 Task: Find people on LinkedIn with the following criteria: Location 'Xifeng', School 'Indira Gandhi National Open University', Industry 'Magnetic and Optical Media Manufacturing', Service 'Executive Coaching', Title 'Receptionist', Current Company 'Asteria'.
Action: Mouse moved to (572, 73)
Screenshot: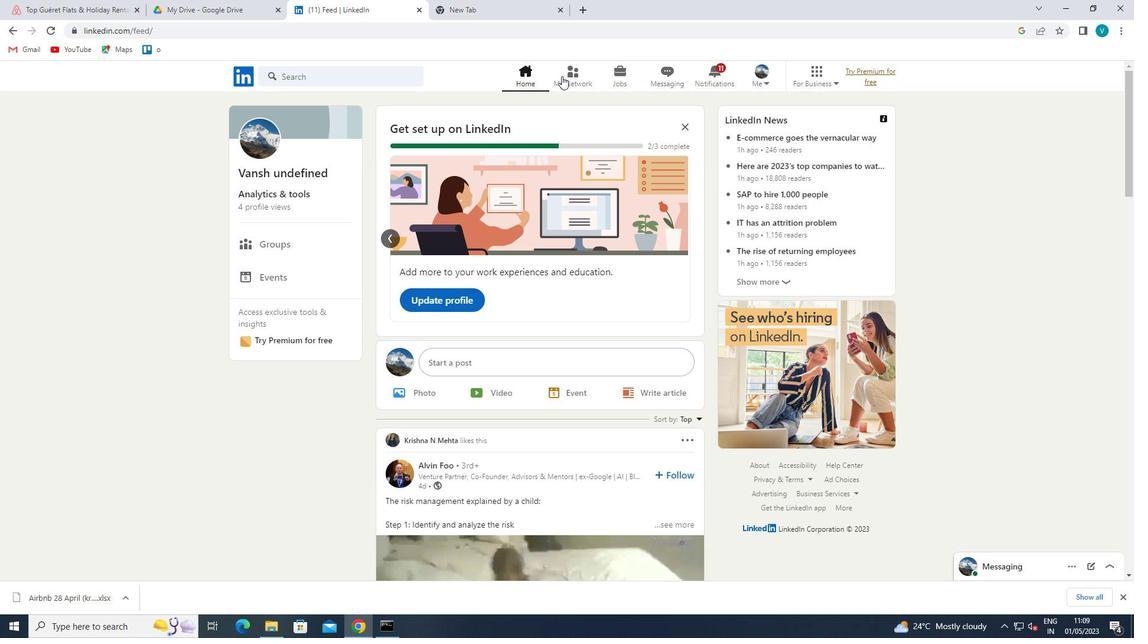 
Action: Mouse pressed left at (572, 73)
Screenshot: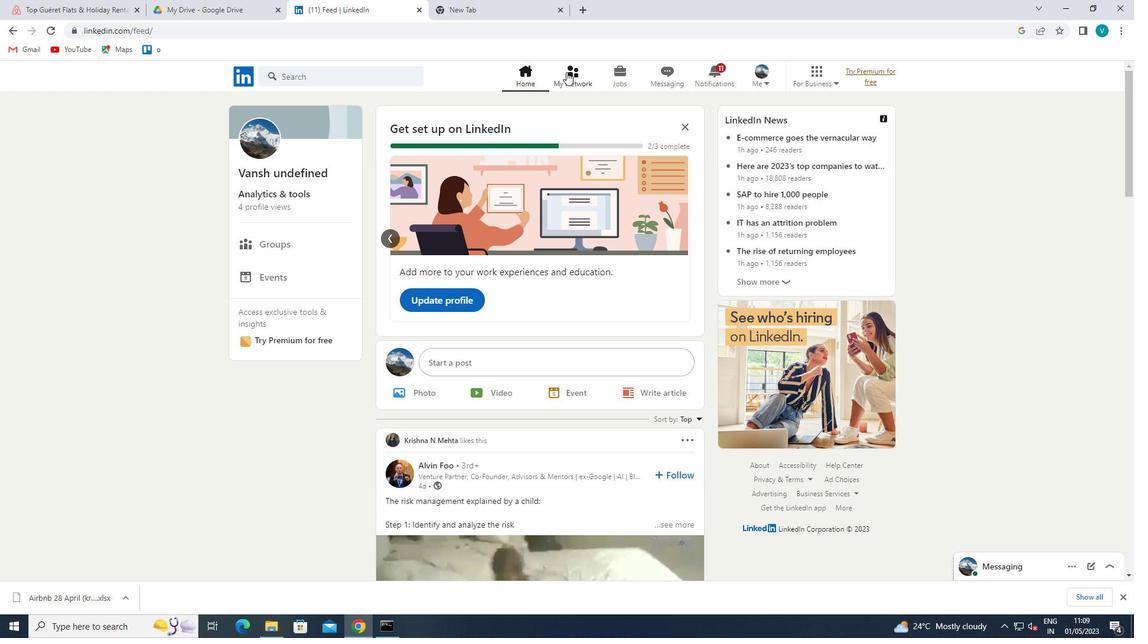 
Action: Mouse moved to (330, 136)
Screenshot: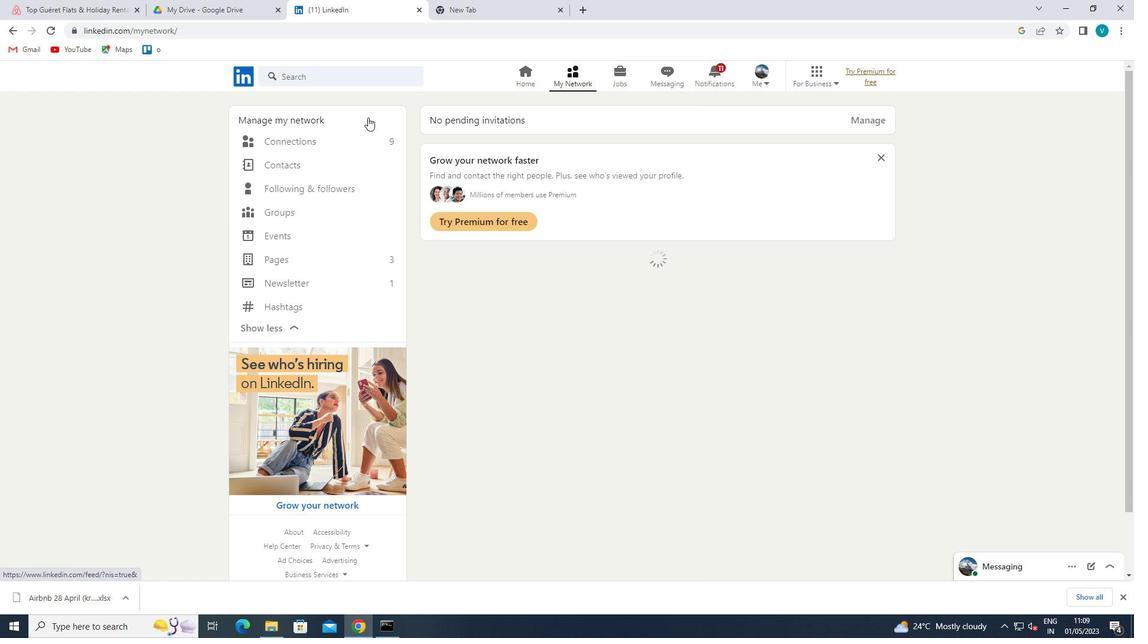 
Action: Mouse pressed left at (330, 136)
Screenshot: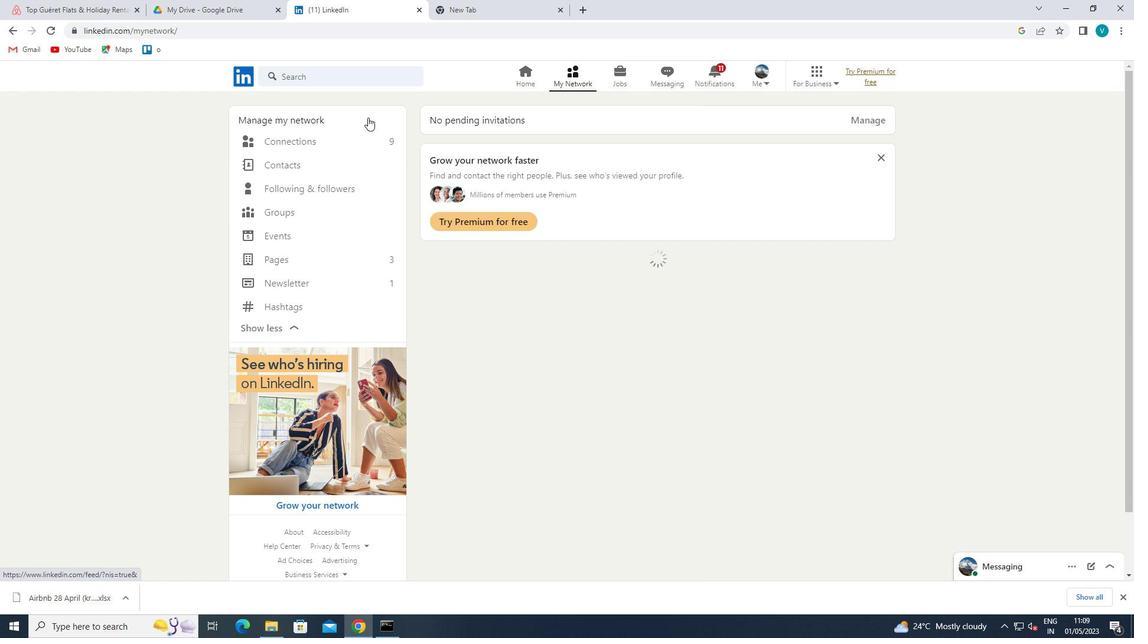 
Action: Mouse moved to (663, 134)
Screenshot: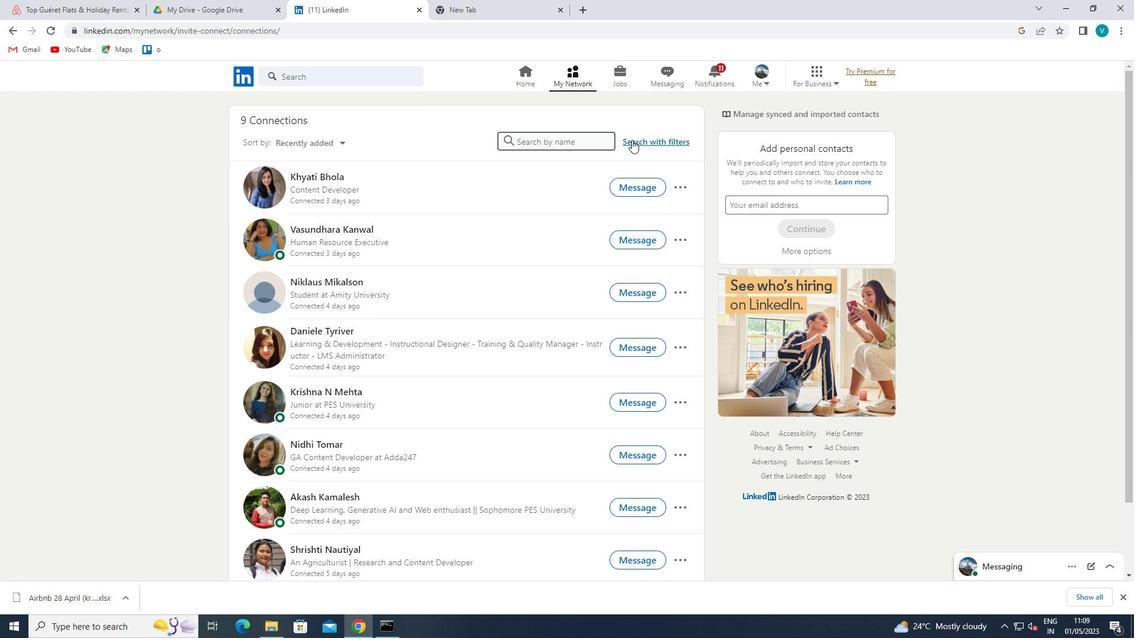 
Action: Mouse pressed left at (663, 134)
Screenshot: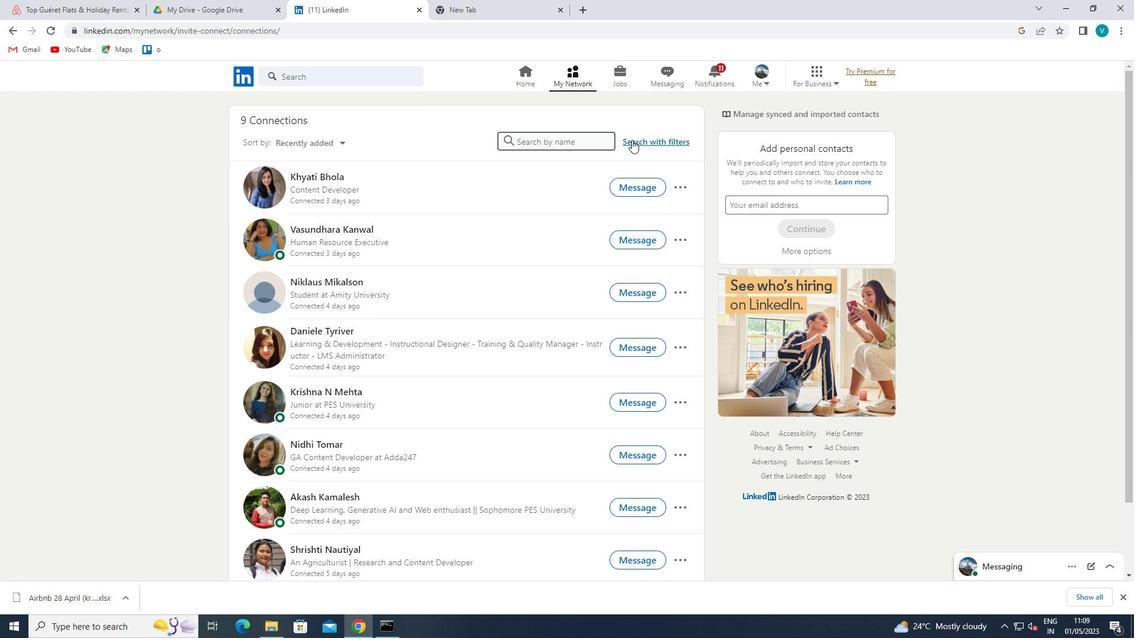 
Action: Mouse moved to (663, 141)
Screenshot: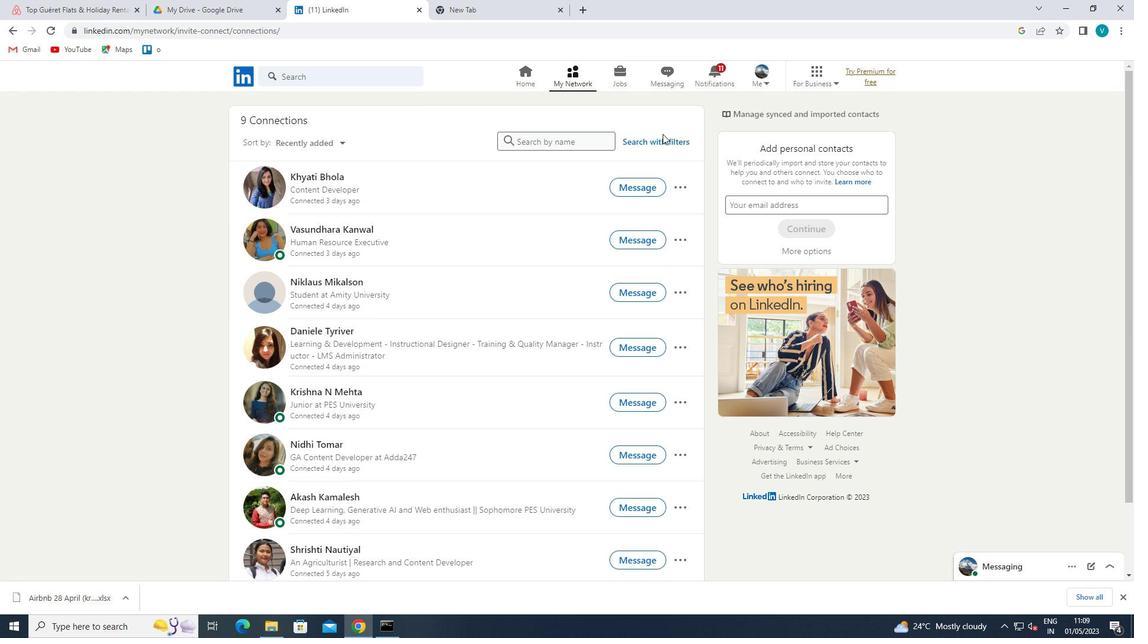 
Action: Mouse pressed left at (663, 141)
Screenshot: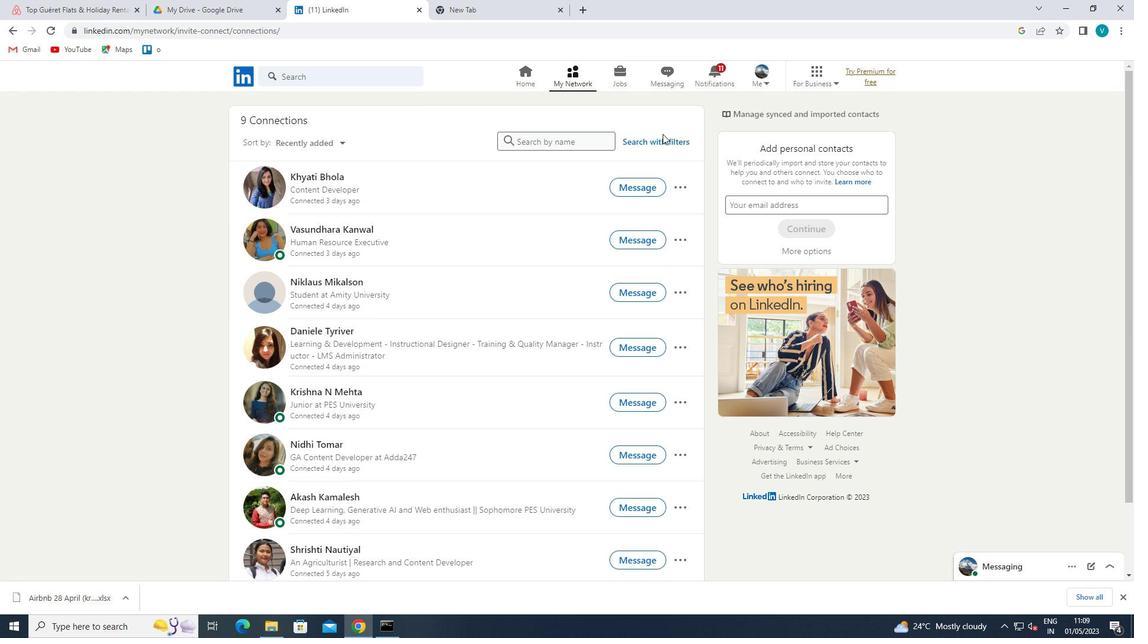 
Action: Mouse moved to (554, 101)
Screenshot: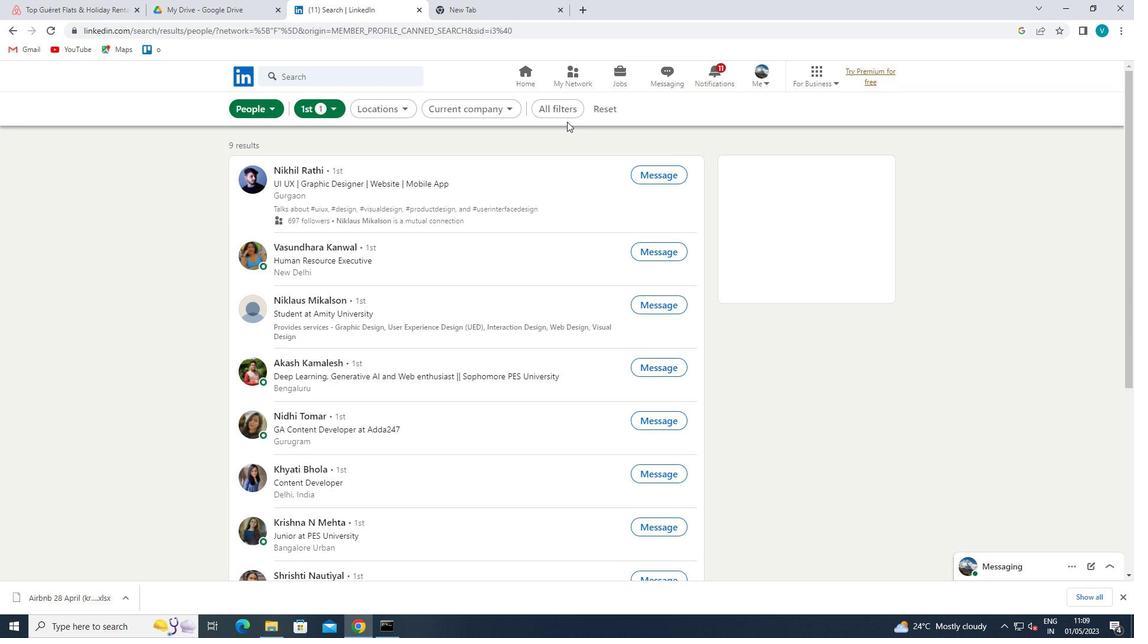 
Action: Mouse pressed left at (554, 101)
Screenshot: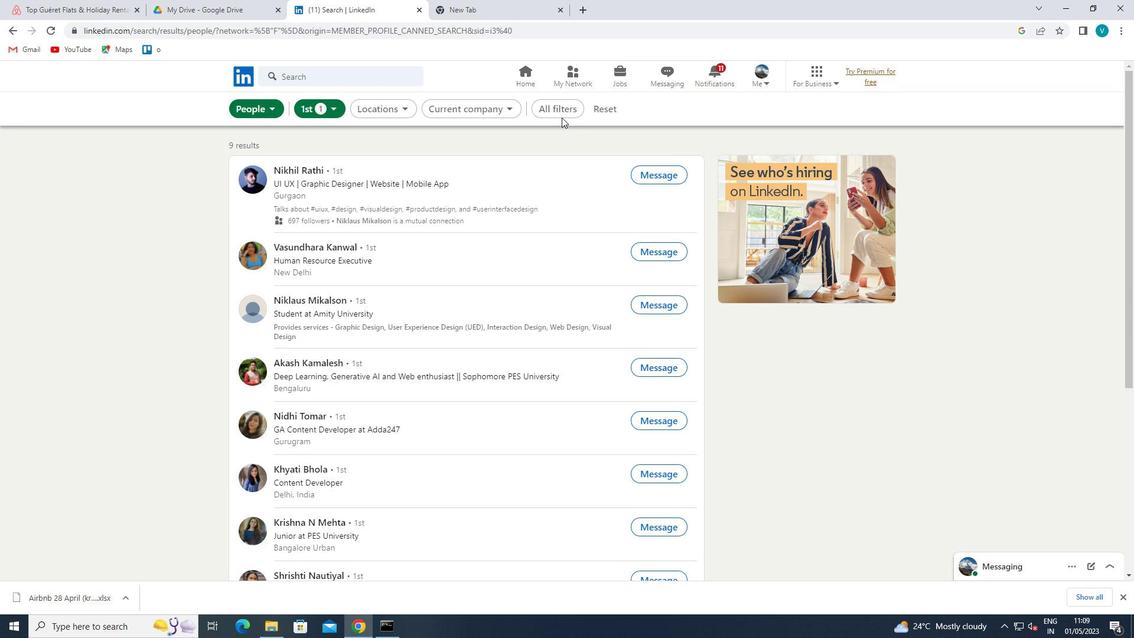 
Action: Mouse moved to (901, 281)
Screenshot: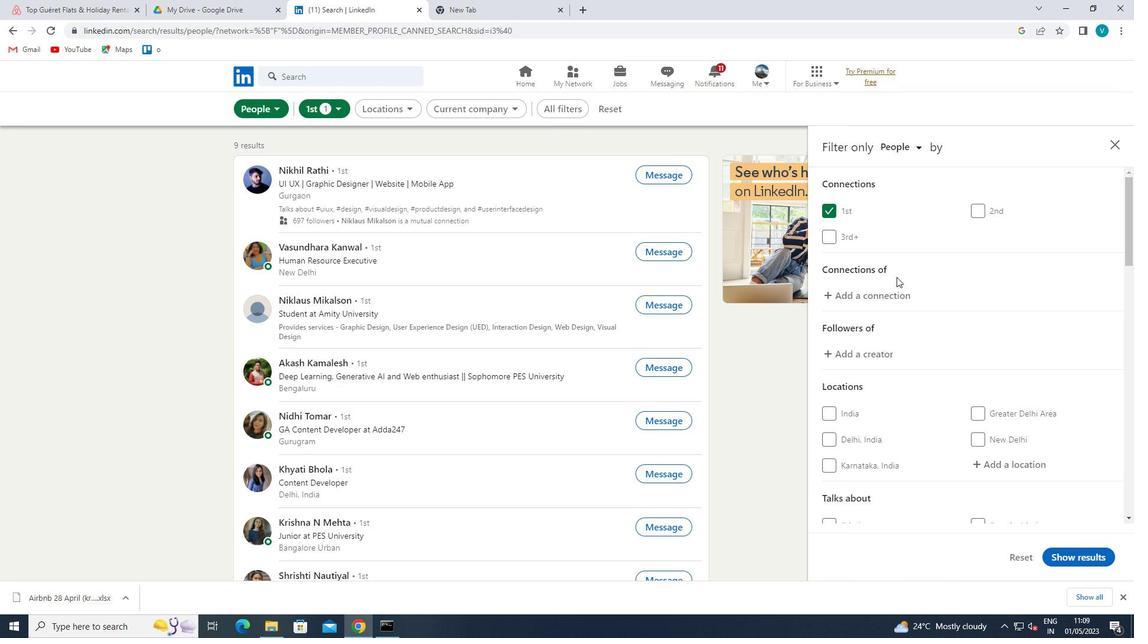 
Action: Mouse scrolled (901, 280) with delta (0, 0)
Screenshot: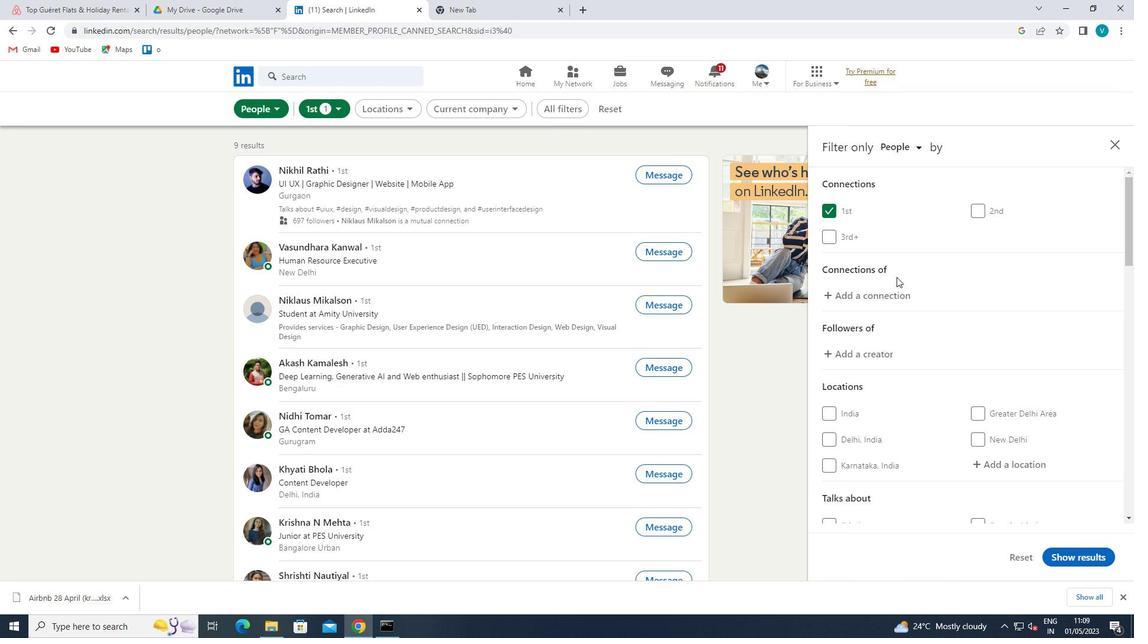 
Action: Mouse moved to (1003, 408)
Screenshot: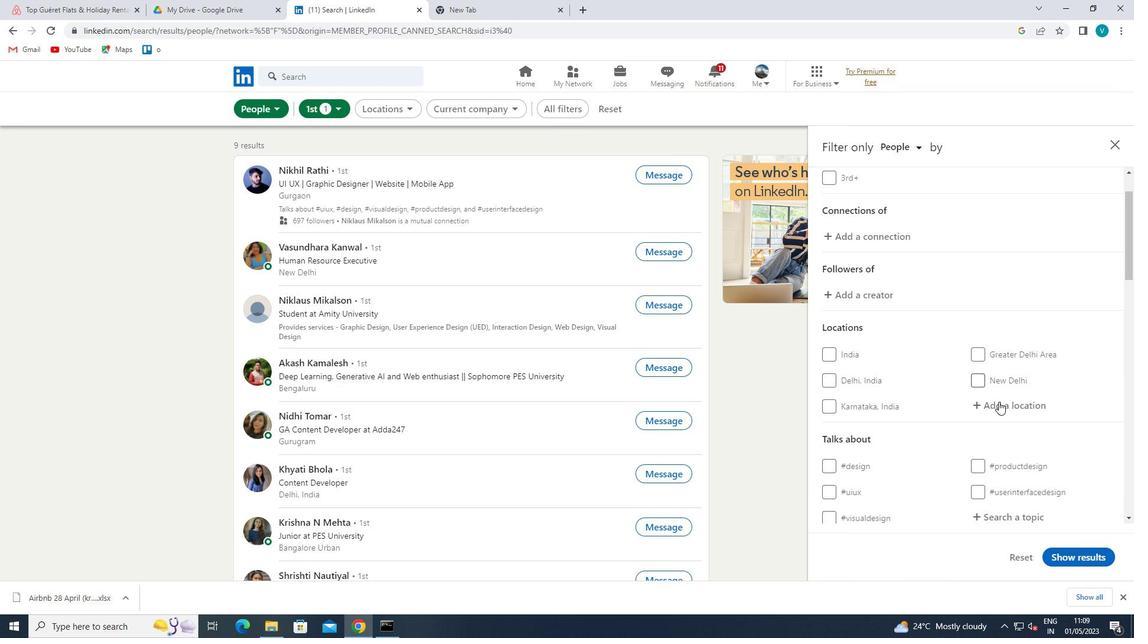 
Action: Mouse pressed left at (1003, 408)
Screenshot: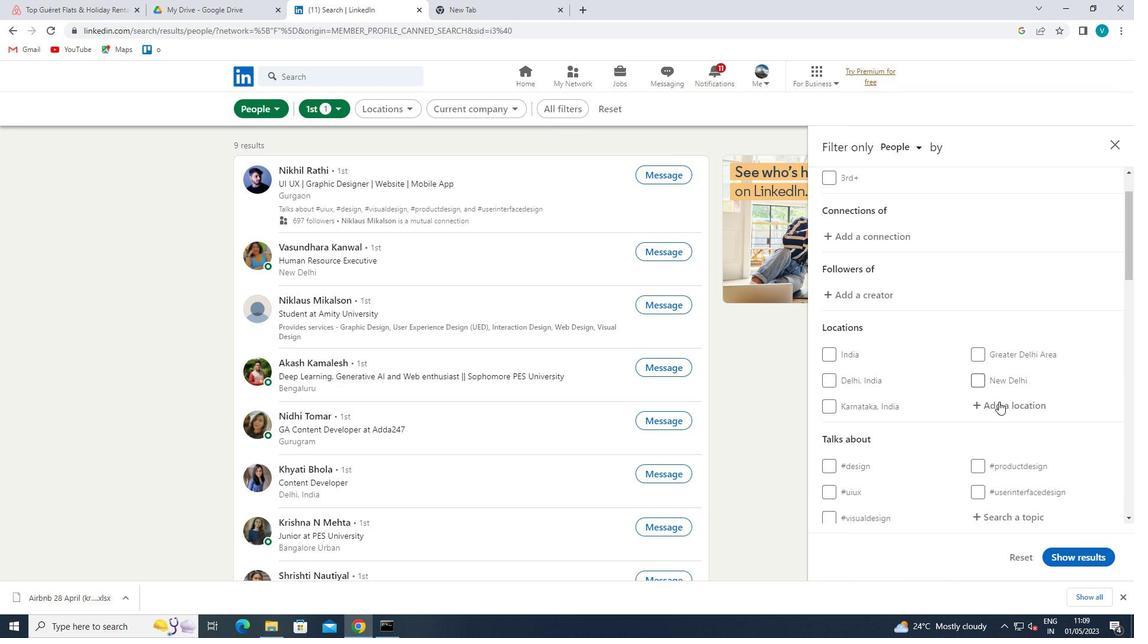 
Action: Key pressed <Key.shift>XIFENG
Screenshot: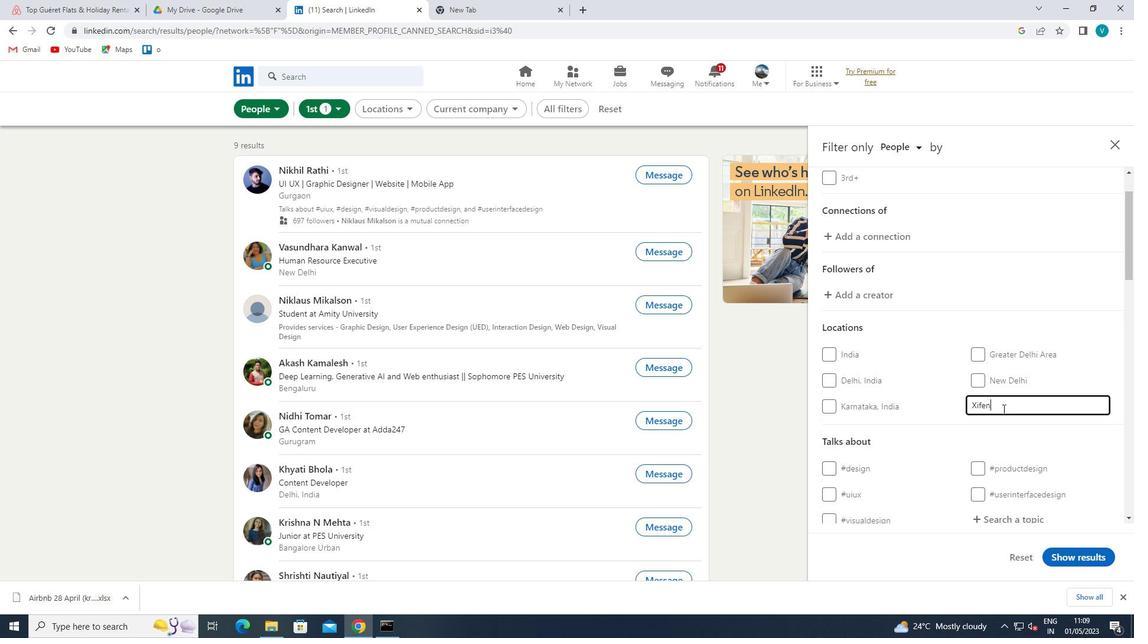 
Action: Mouse moved to (988, 419)
Screenshot: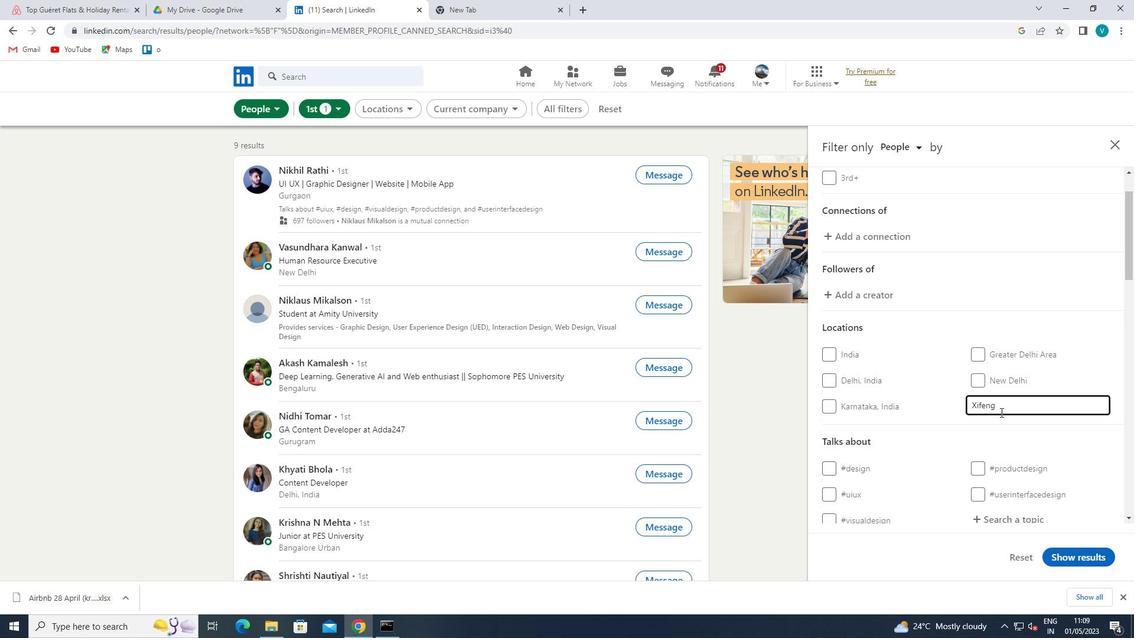 
Action: Mouse pressed left at (988, 419)
Screenshot: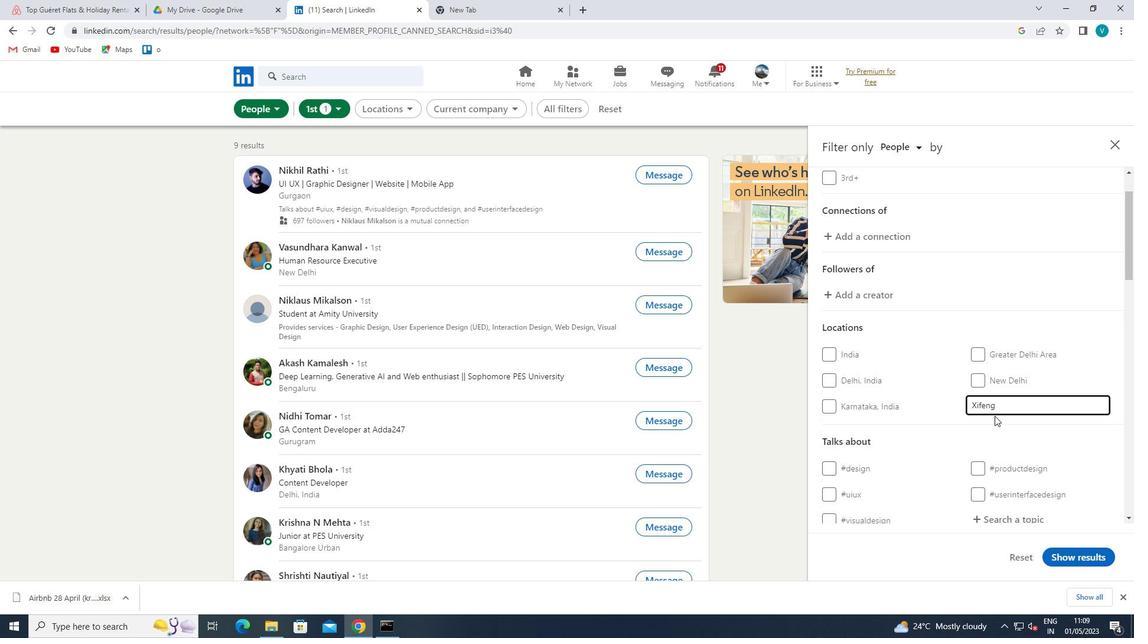 
Action: Mouse moved to (979, 424)
Screenshot: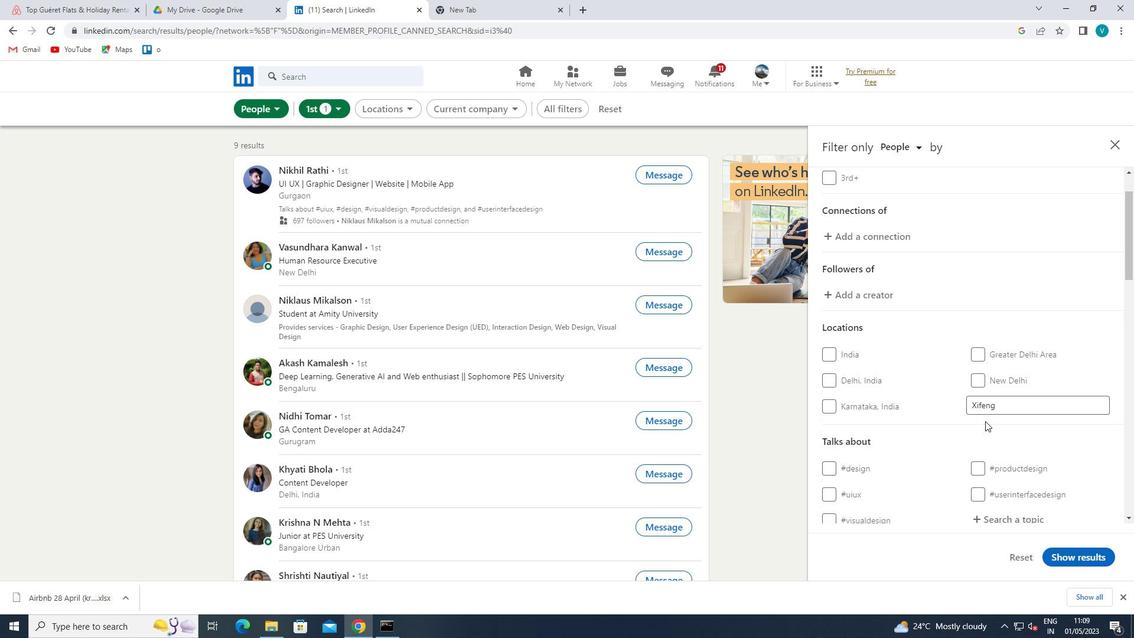 
Action: Mouse scrolled (979, 423) with delta (0, 0)
Screenshot: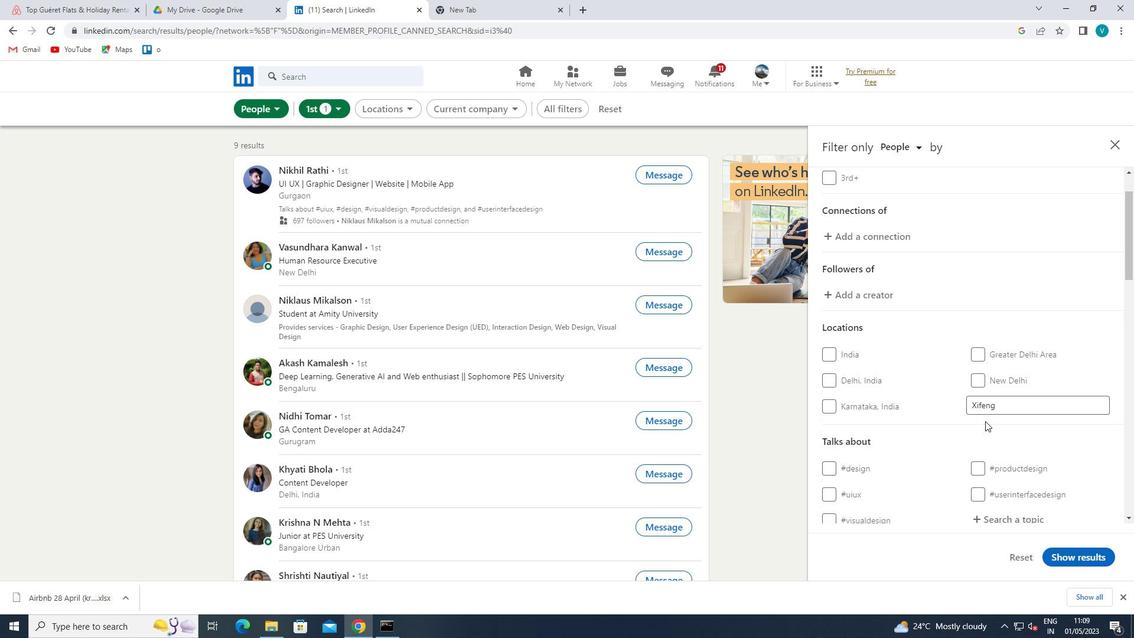 
Action: Mouse moved to (960, 420)
Screenshot: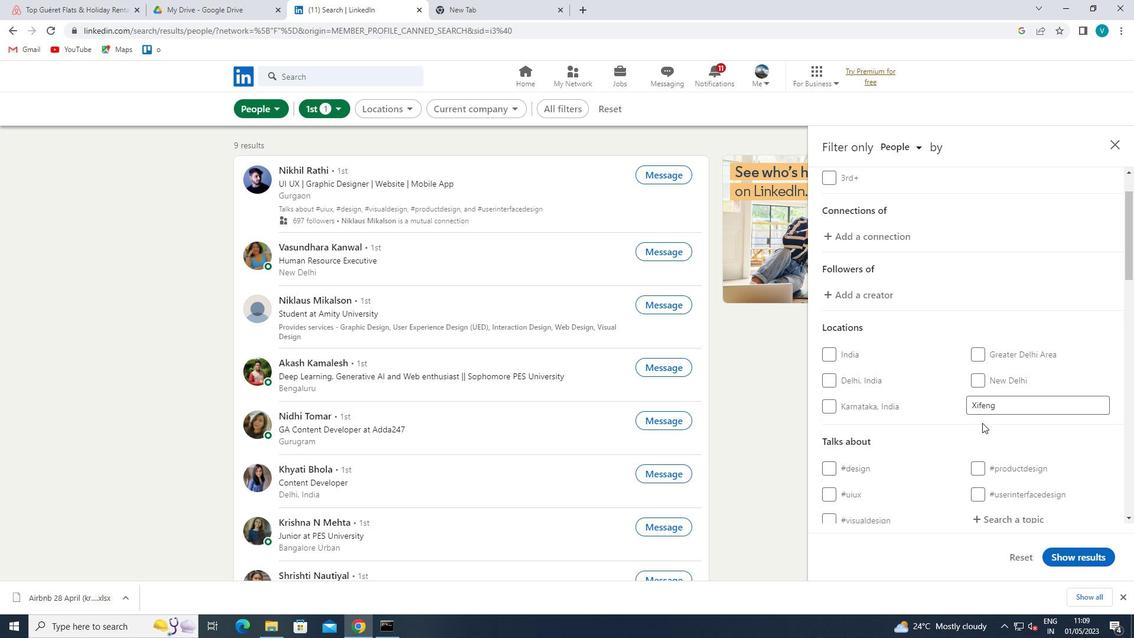 
Action: Mouse scrolled (960, 419) with delta (0, 0)
Screenshot: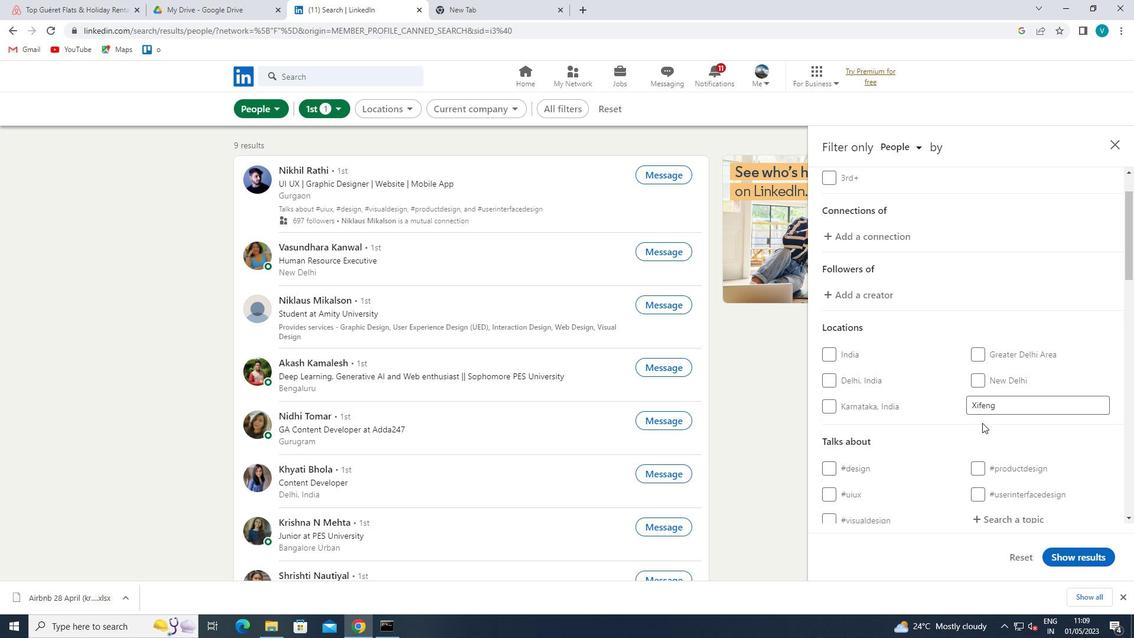 
Action: Mouse scrolled (960, 419) with delta (0, 0)
Screenshot: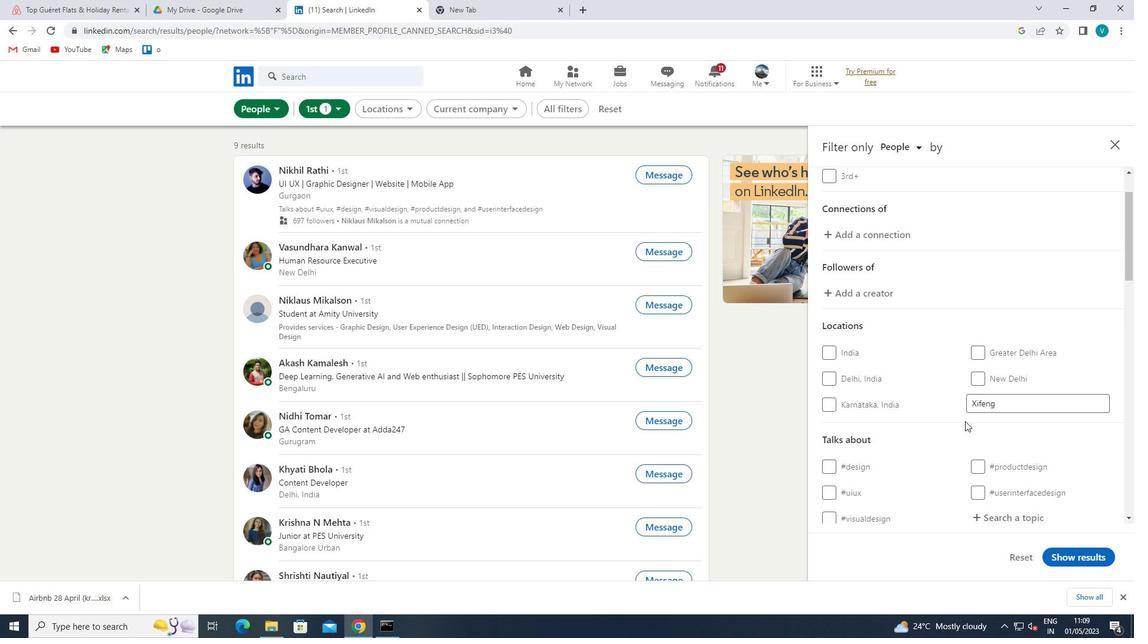
Action: Mouse moved to (1012, 340)
Screenshot: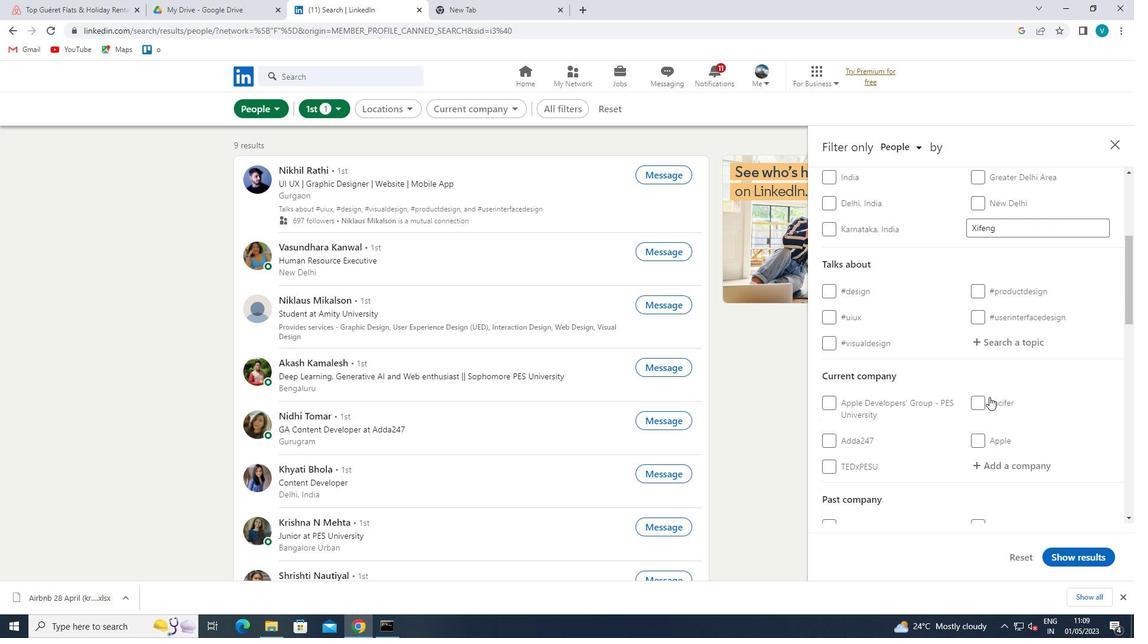 
Action: Mouse pressed left at (1012, 340)
Screenshot: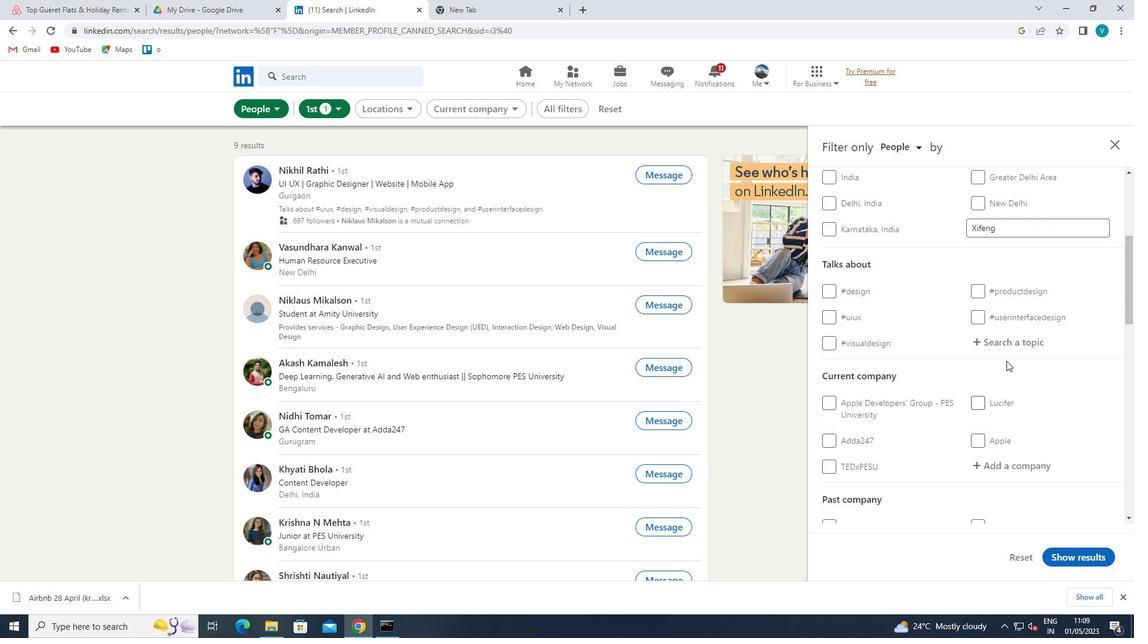 
Action: Mouse moved to (1012, 340)
Screenshot: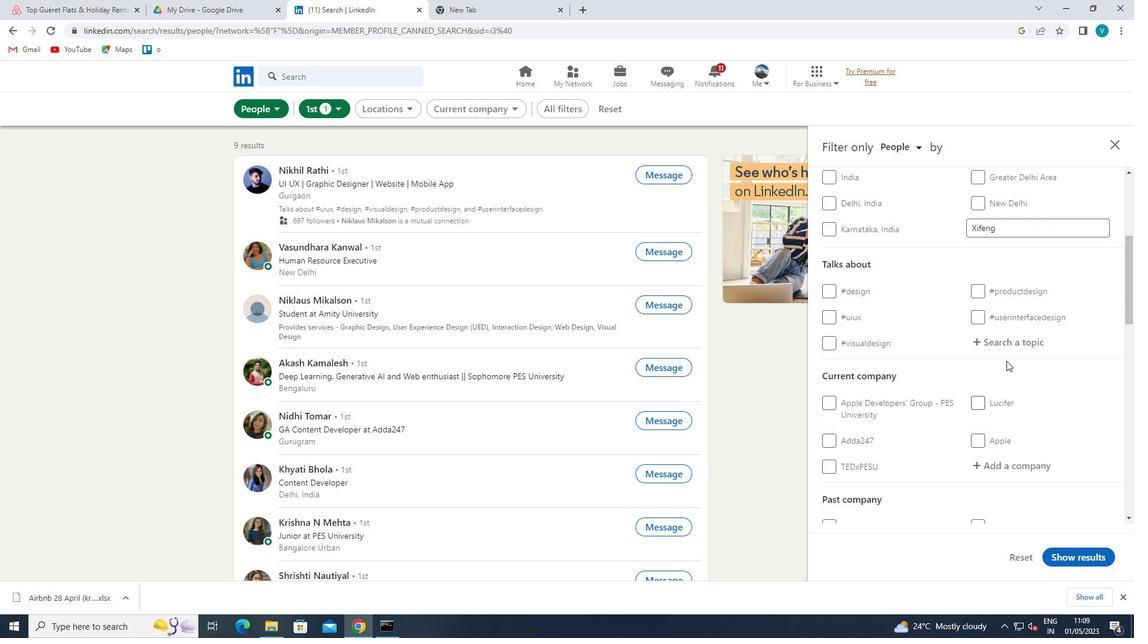 
Action: Key pressed <Key.shift>#RECRUITMENT
Screenshot: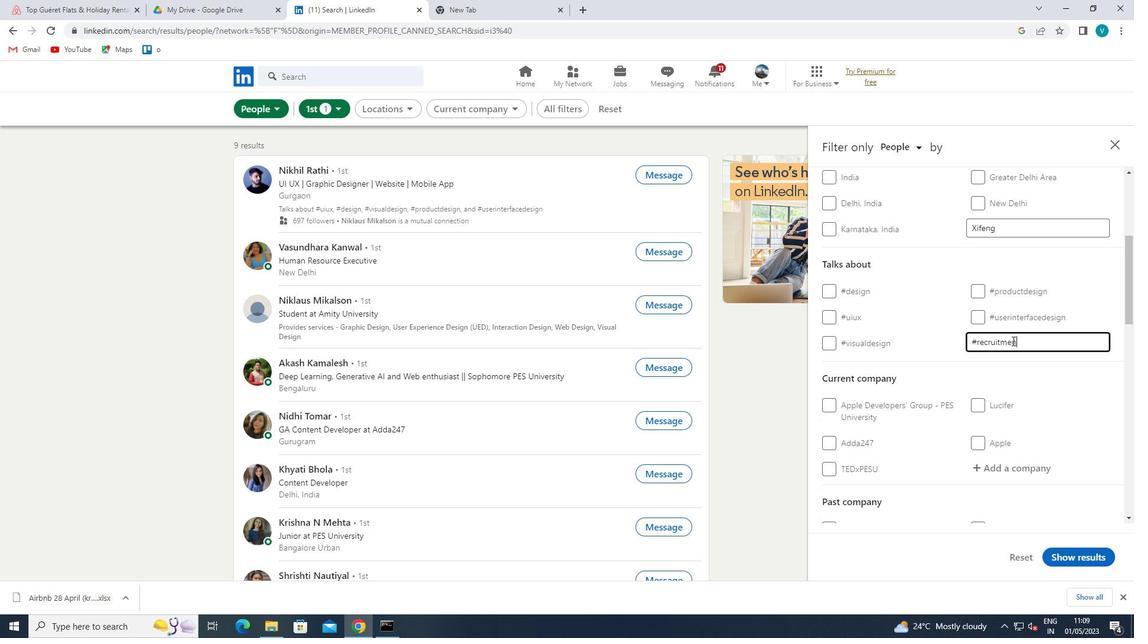 
Action: Mouse moved to (968, 357)
Screenshot: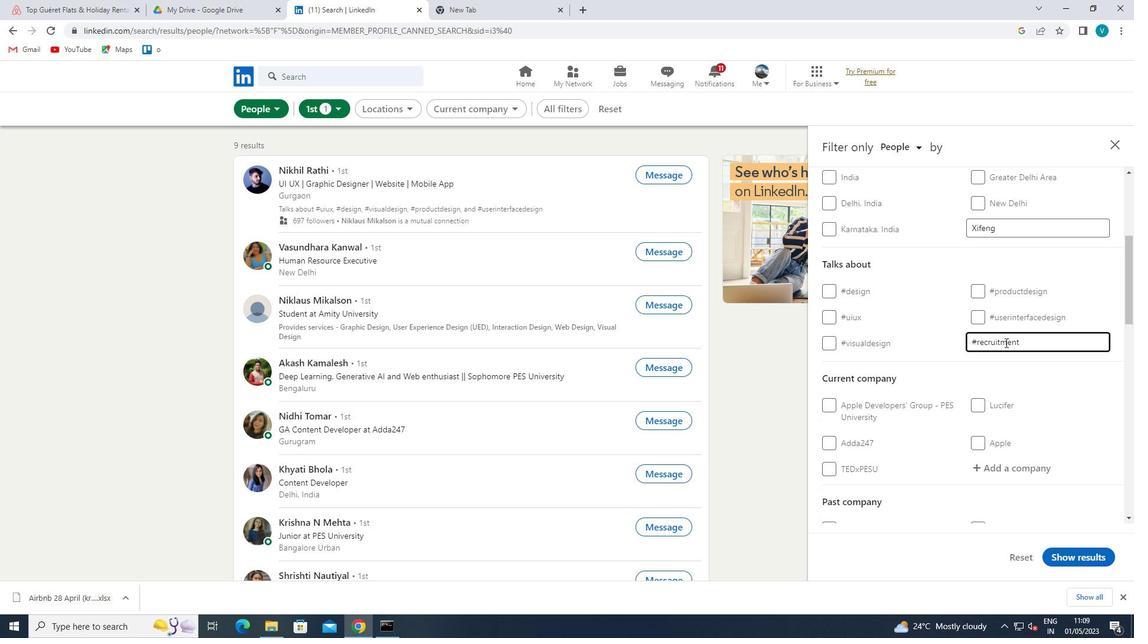 
Action: Mouse pressed left at (968, 357)
Screenshot: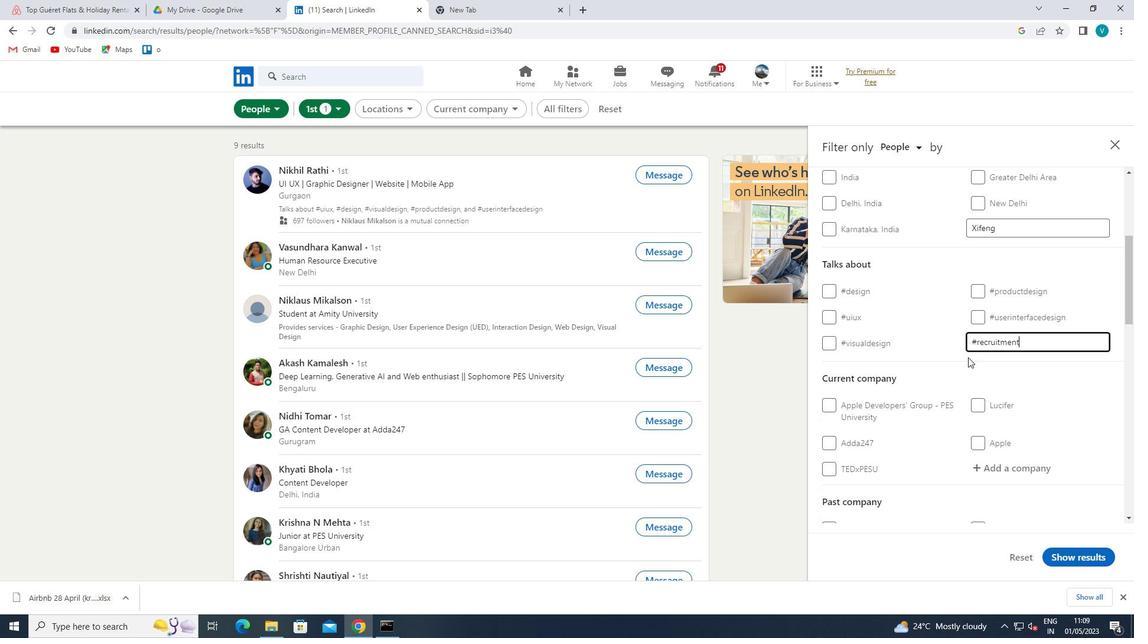 
Action: Mouse scrolled (968, 356) with delta (0, 0)
Screenshot: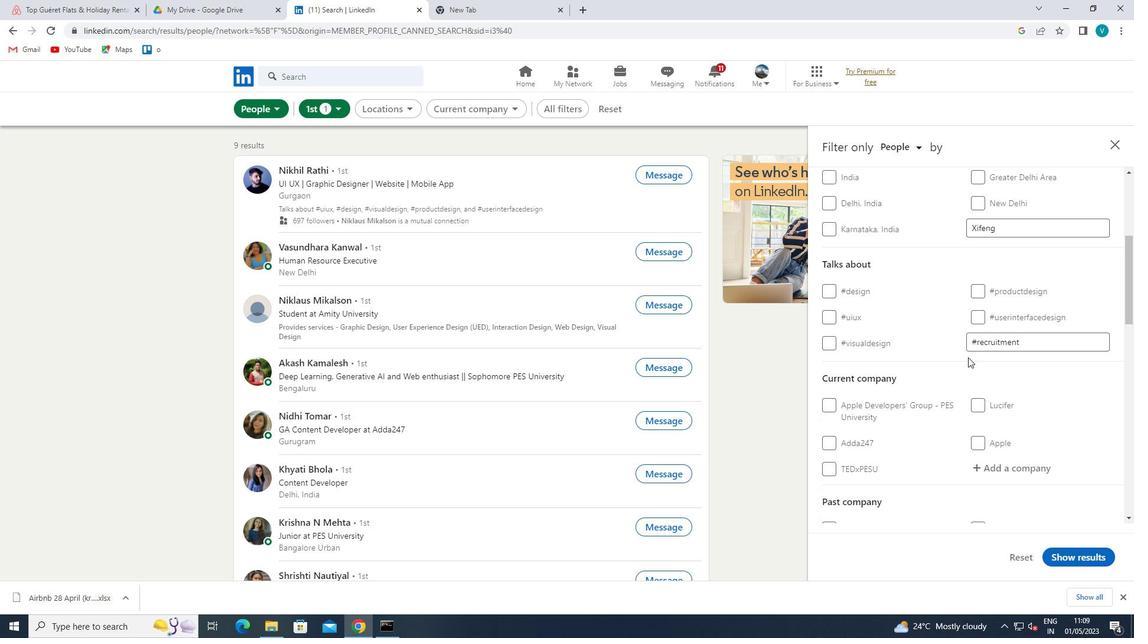 
Action: Mouse scrolled (968, 356) with delta (0, 0)
Screenshot: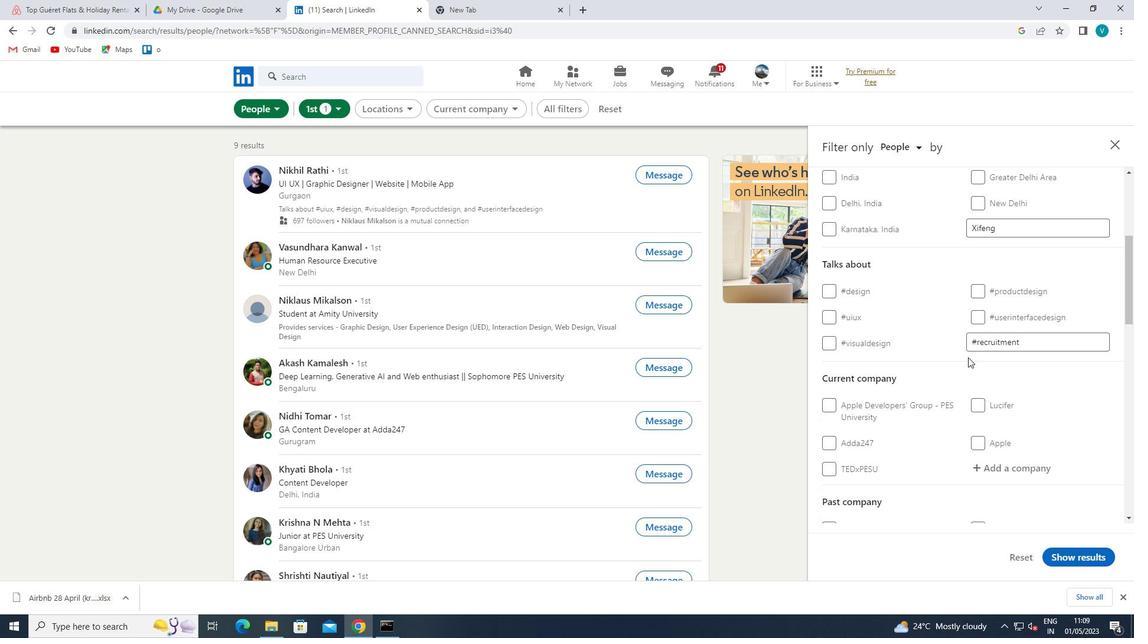 
Action: Mouse moved to (1008, 353)
Screenshot: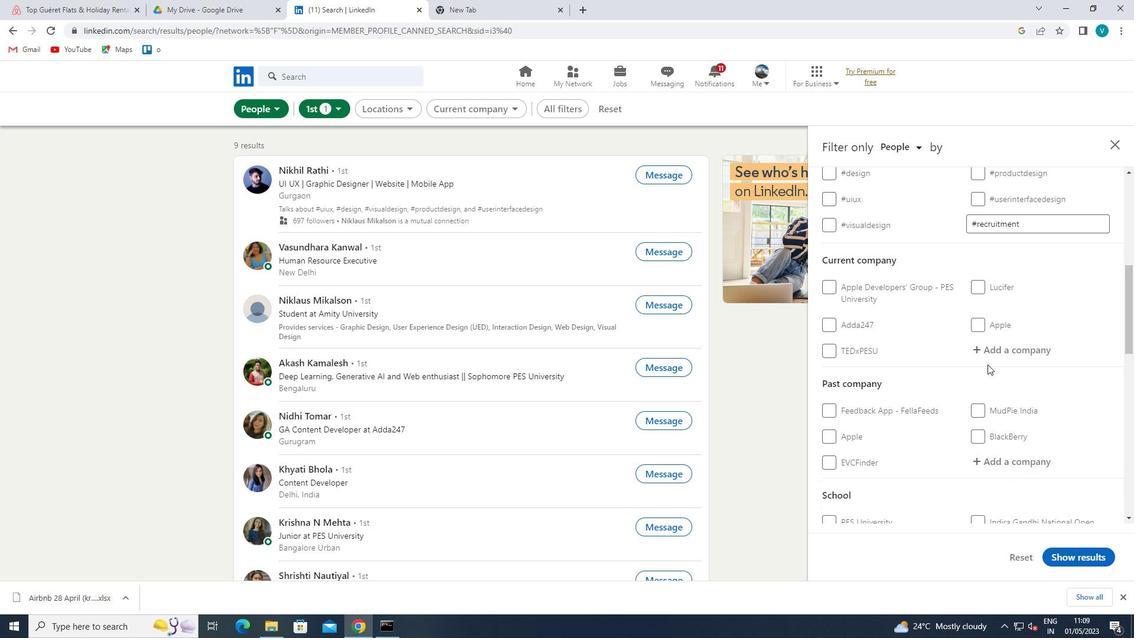 
Action: Mouse pressed left at (1008, 353)
Screenshot: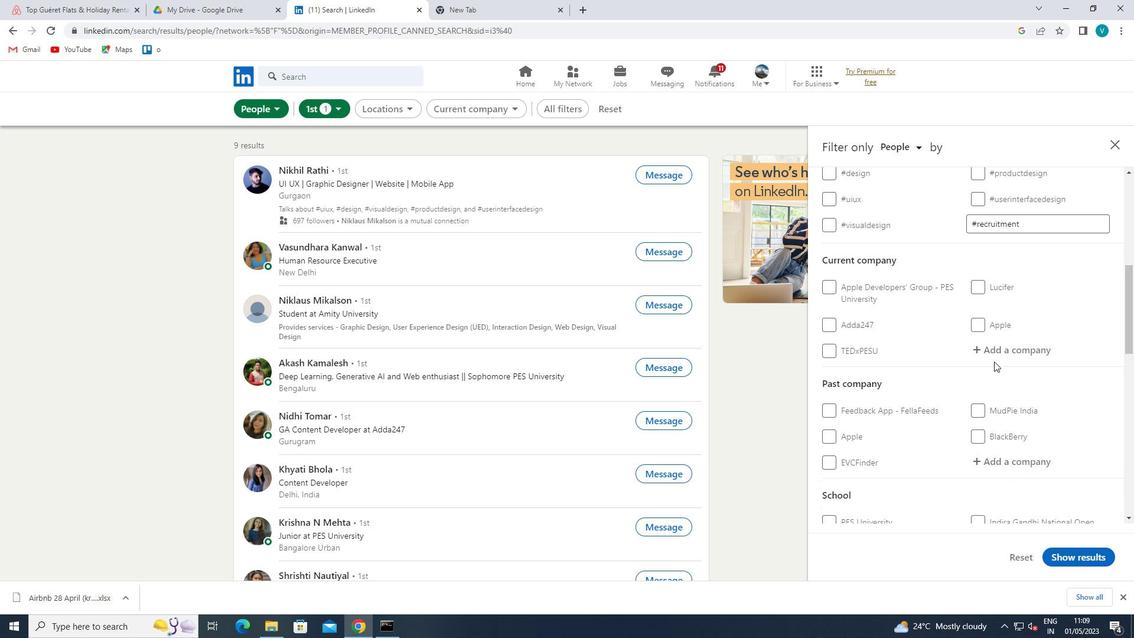 
Action: Key pressed <Key.shift>ASTERUIA<Key.backspace><Key.backspace><Key.backspace>IA
Screenshot: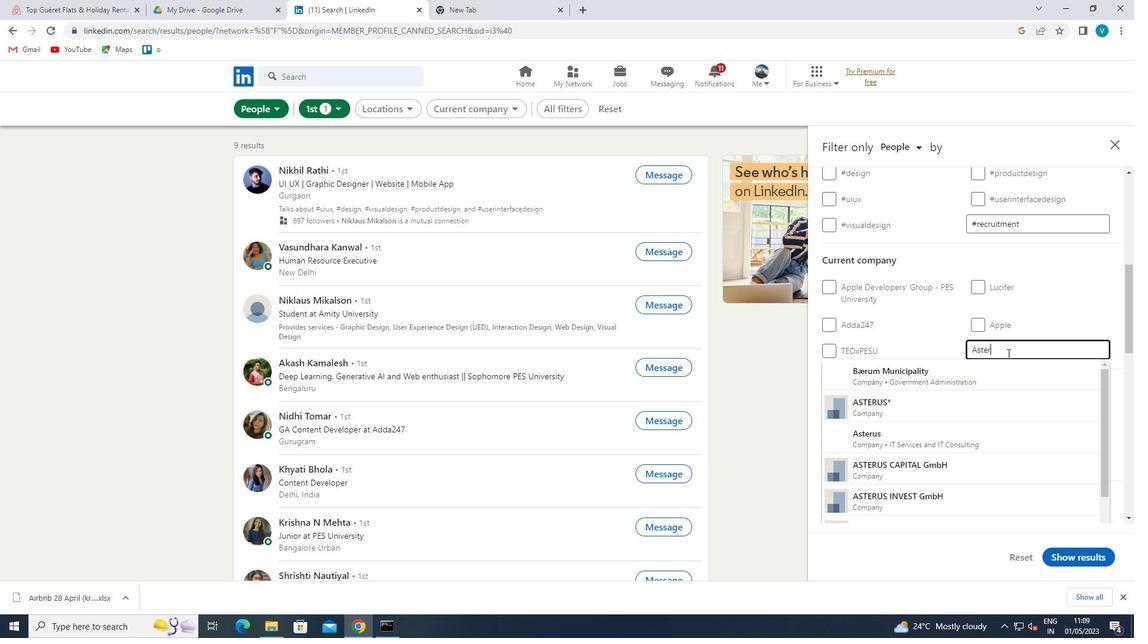 
Action: Mouse moved to (1001, 366)
Screenshot: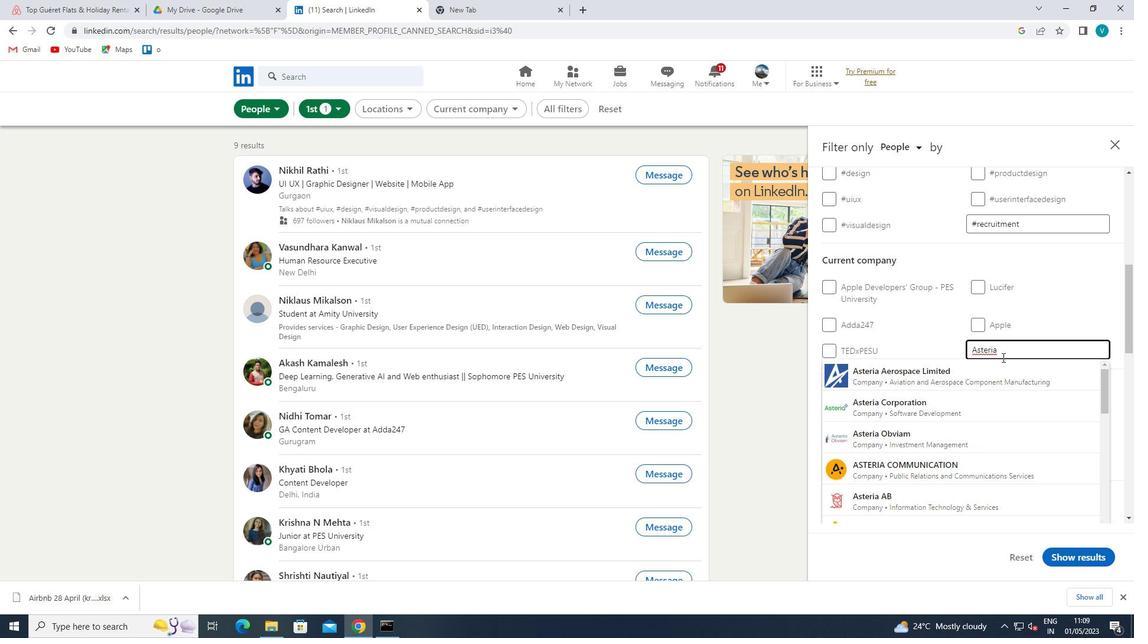
Action: Mouse pressed left at (1001, 366)
Screenshot: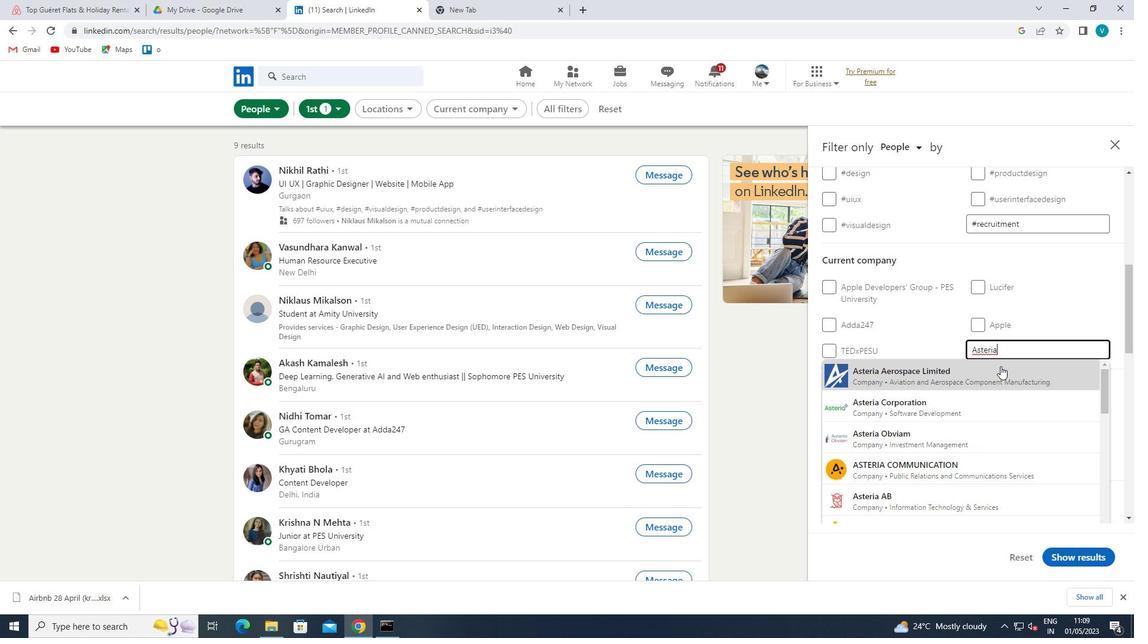
Action: Mouse moved to (999, 368)
Screenshot: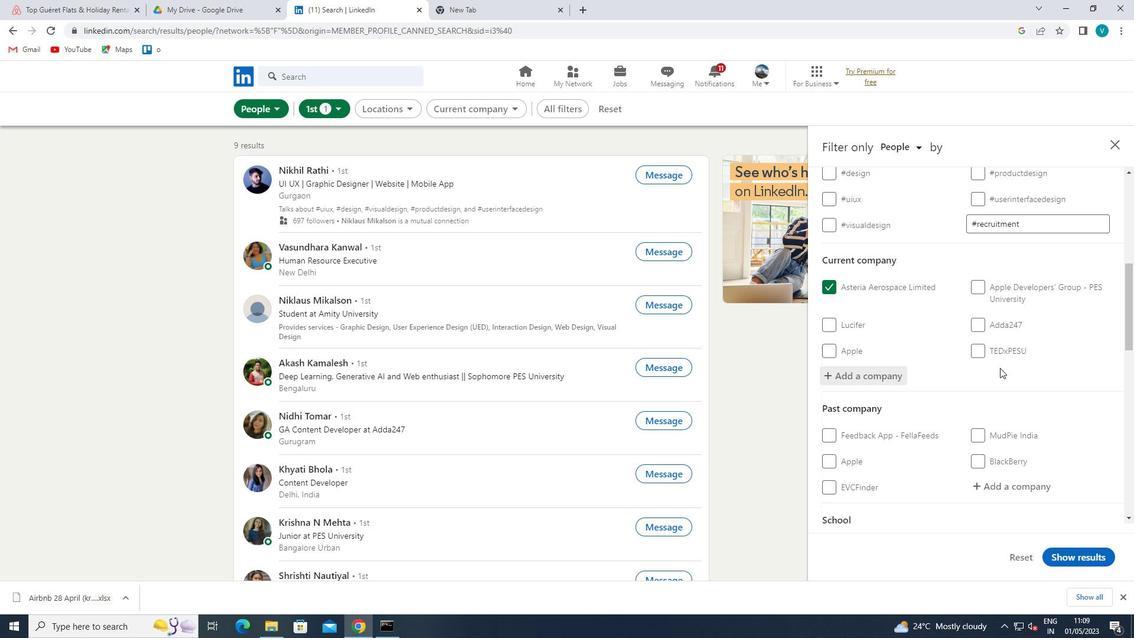 
Action: Mouse scrolled (999, 367) with delta (0, 0)
Screenshot: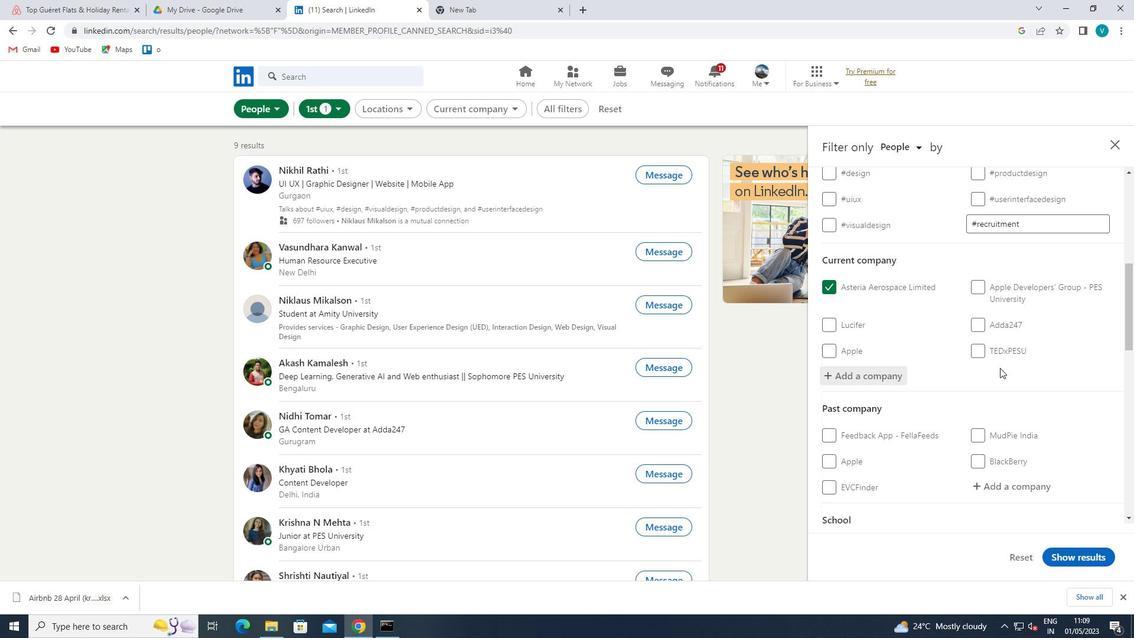 
Action: Mouse scrolled (999, 367) with delta (0, 0)
Screenshot: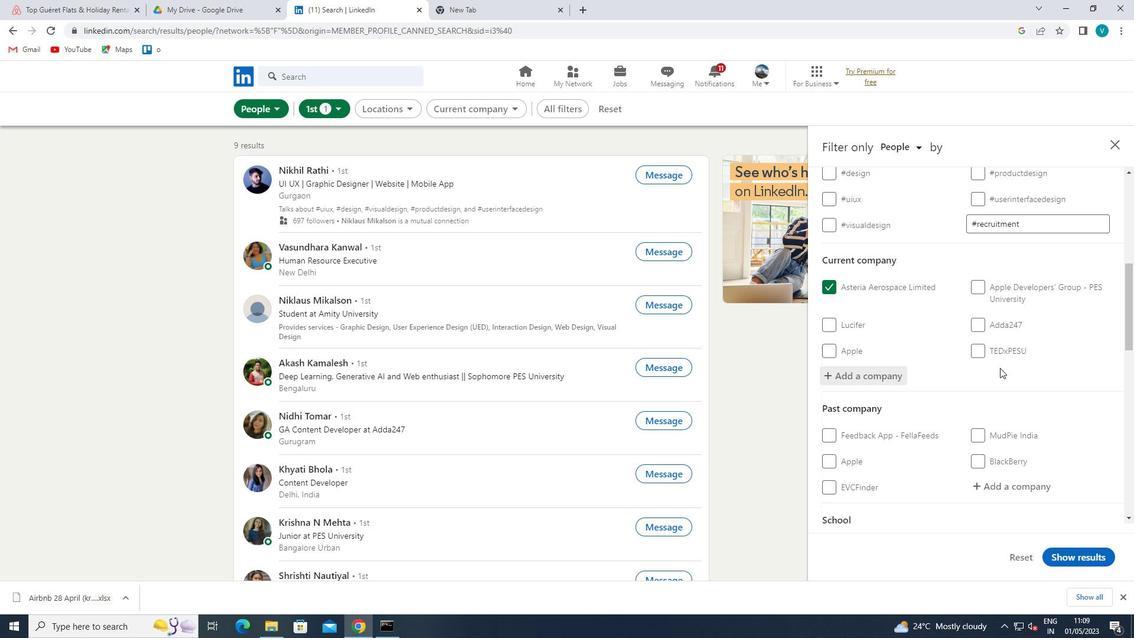 
Action: Mouse moved to (998, 369)
Screenshot: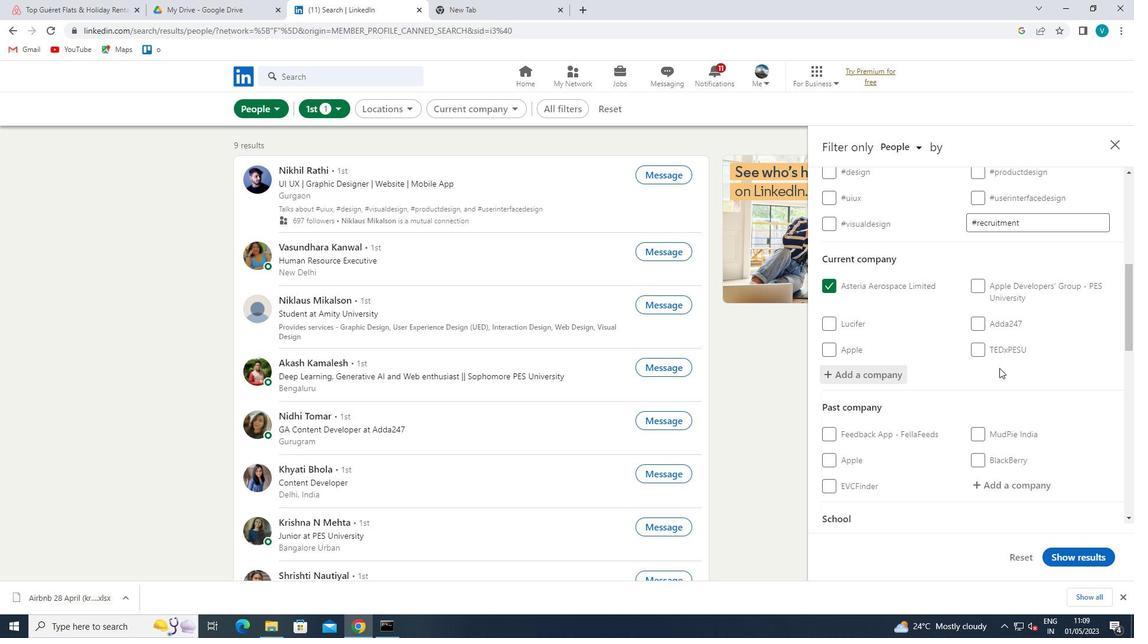 
Action: Mouse scrolled (998, 368) with delta (0, 0)
Screenshot: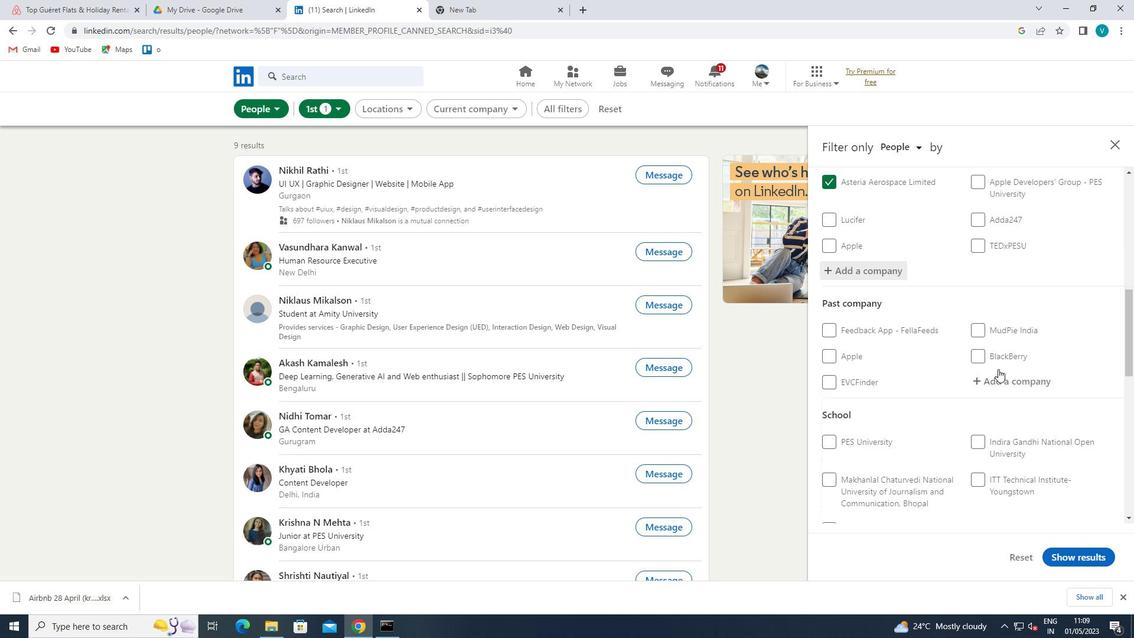 
Action: Mouse moved to (998, 369)
Screenshot: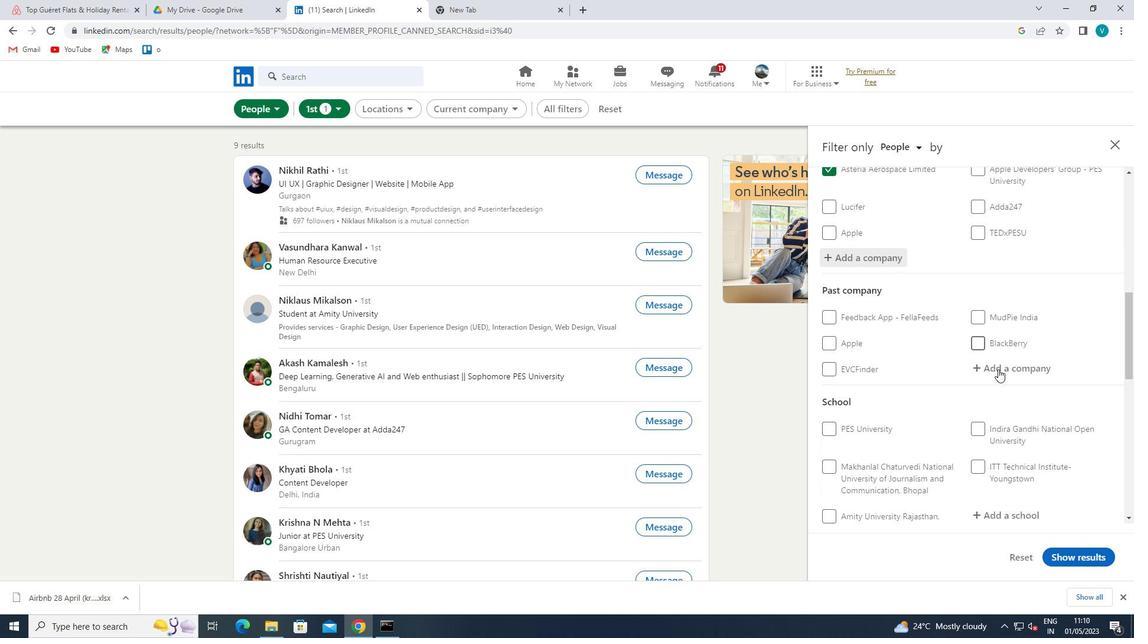 
Action: Mouse scrolled (998, 368) with delta (0, 0)
Screenshot: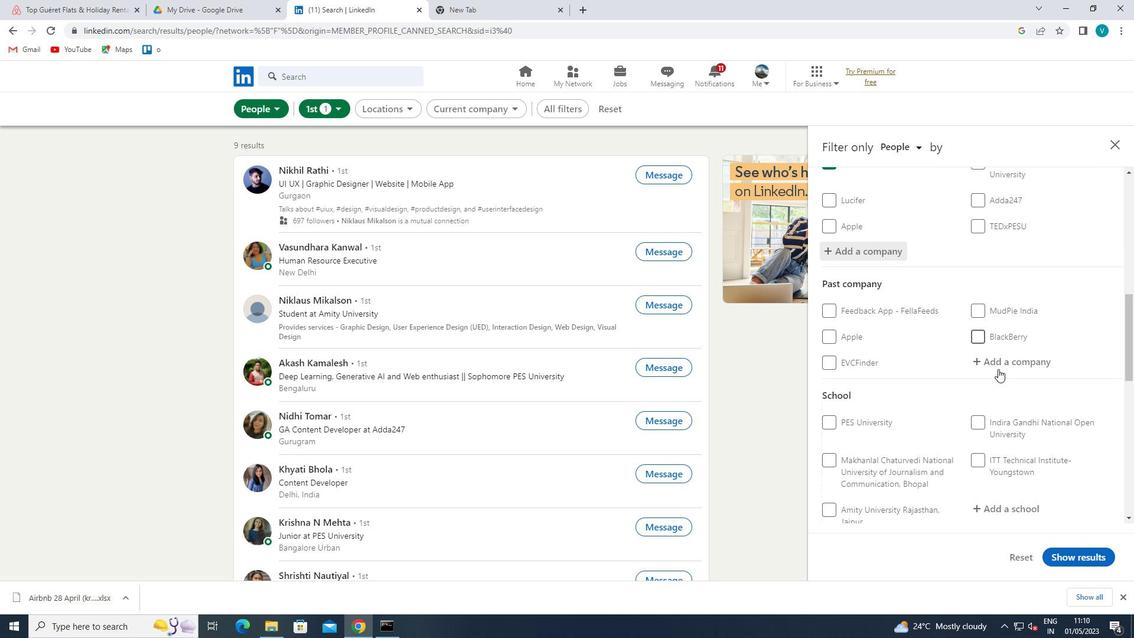 
Action: Mouse moved to (1013, 397)
Screenshot: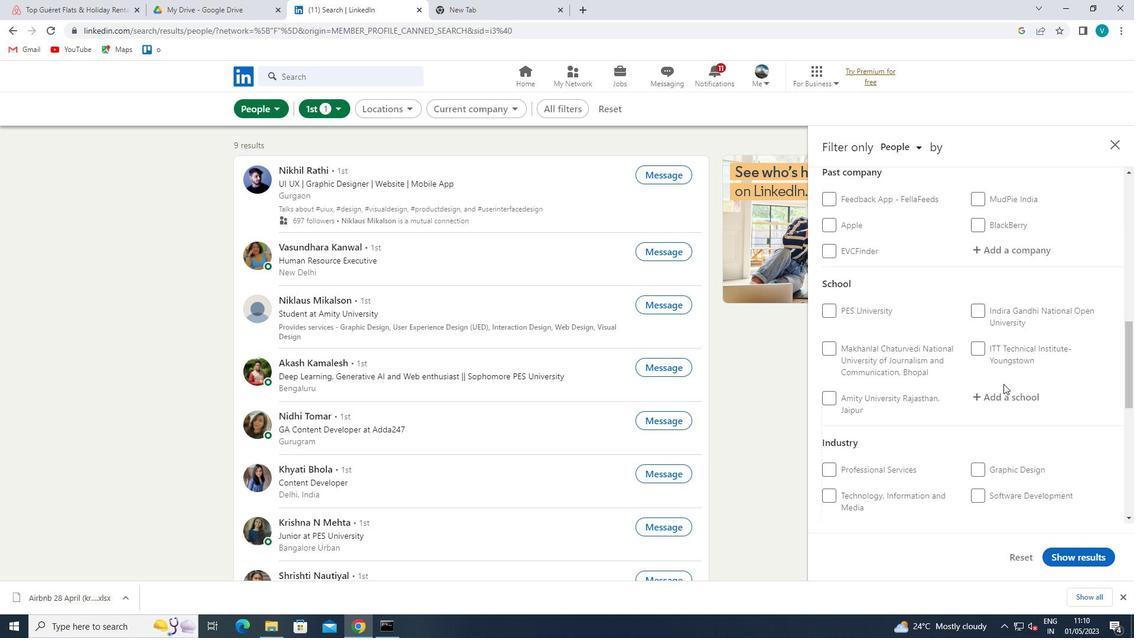 
Action: Mouse pressed left at (1013, 397)
Screenshot: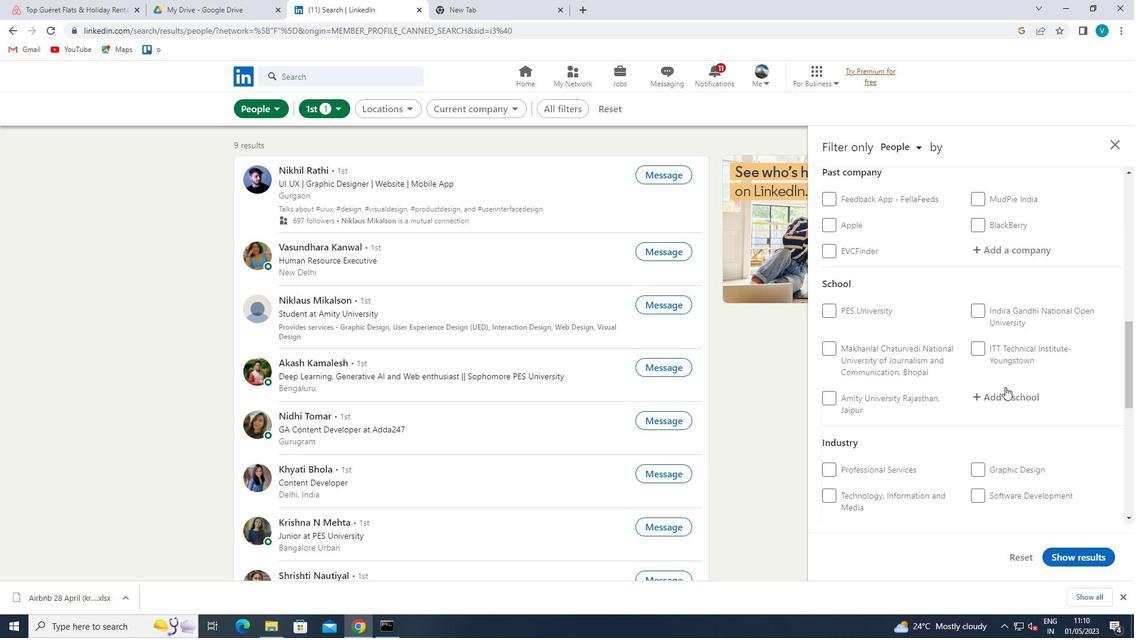
Action: Key pressed <Key.shift>INDIRA<Key.space><Key.shift>GAN
Screenshot: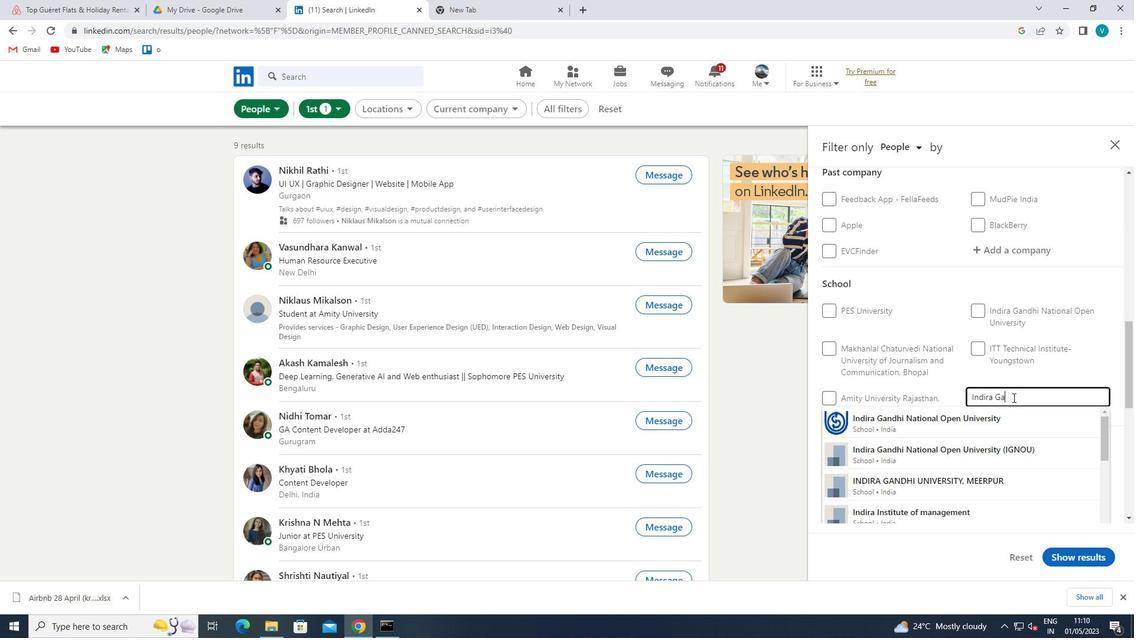 
Action: Mouse moved to (1008, 451)
Screenshot: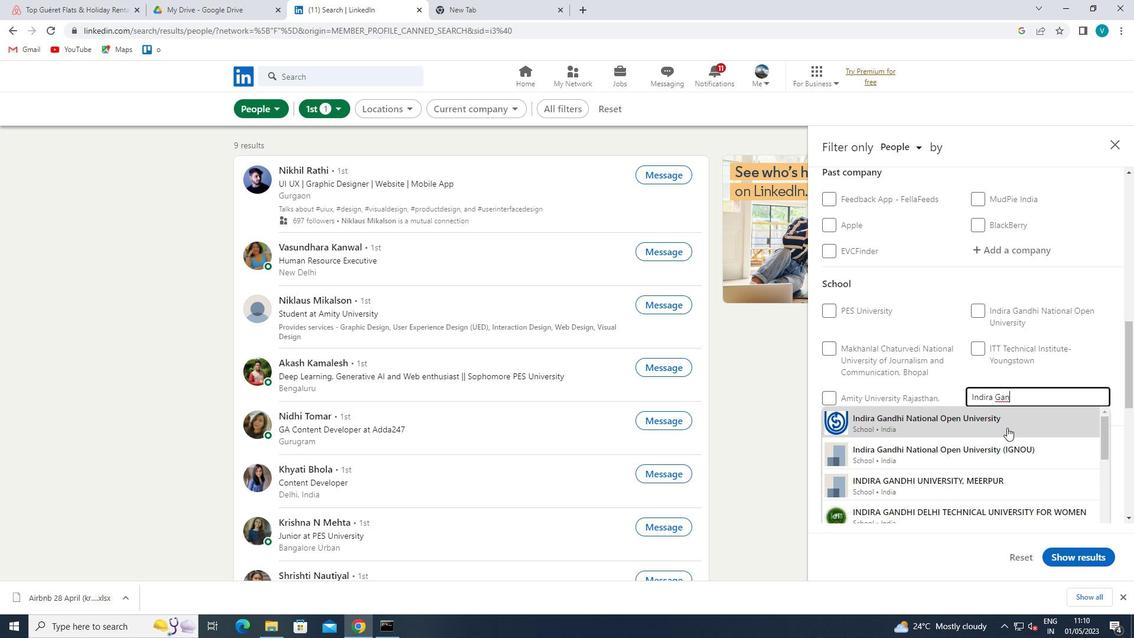 
Action: Mouse pressed left at (1008, 451)
Screenshot: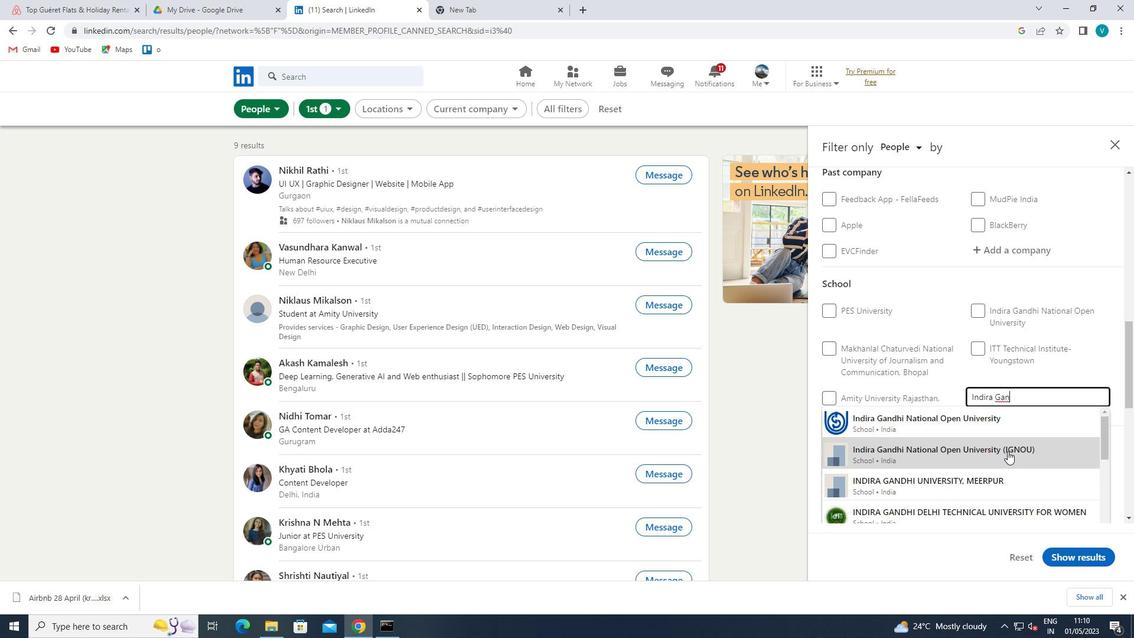 
Action: Mouse moved to (1030, 439)
Screenshot: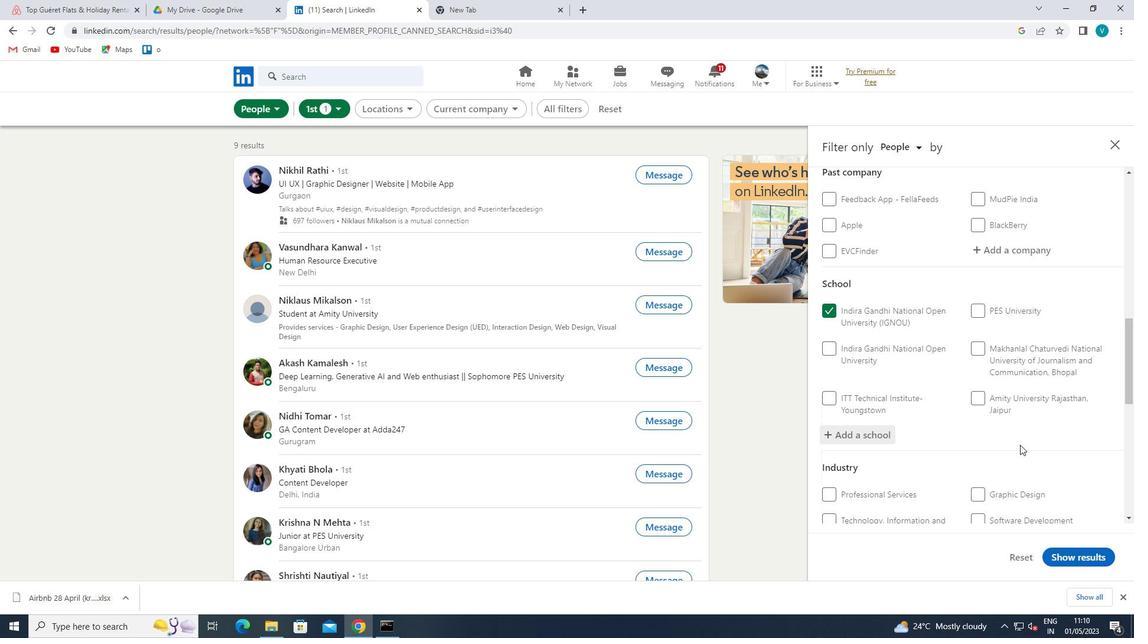 
Action: Mouse scrolled (1030, 439) with delta (0, 0)
Screenshot: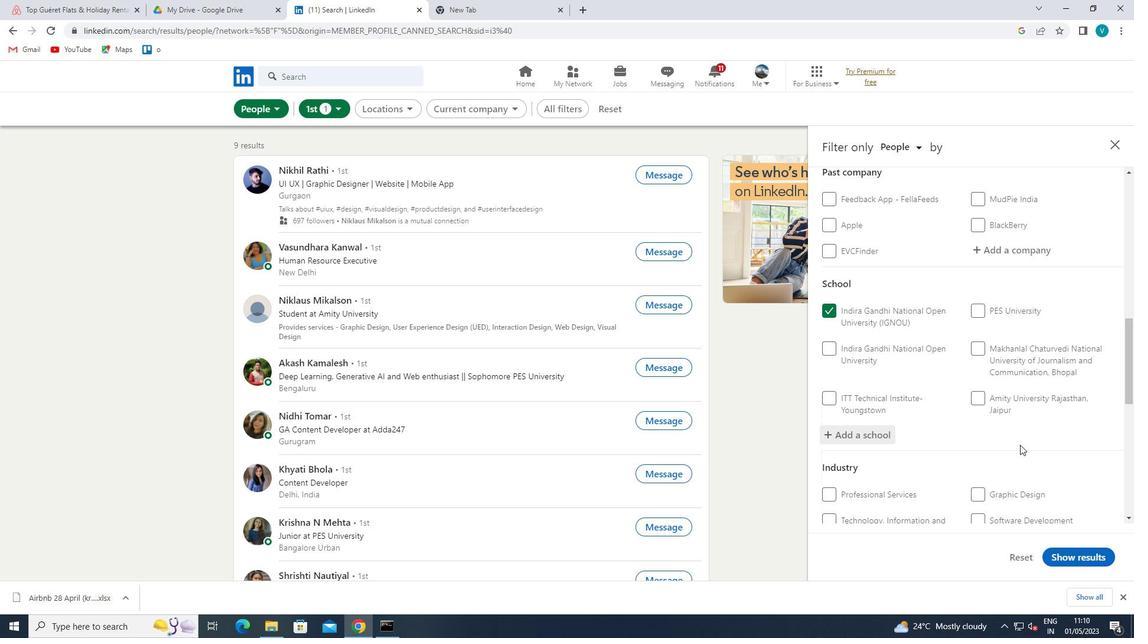 
Action: Mouse moved to (1030, 439)
Screenshot: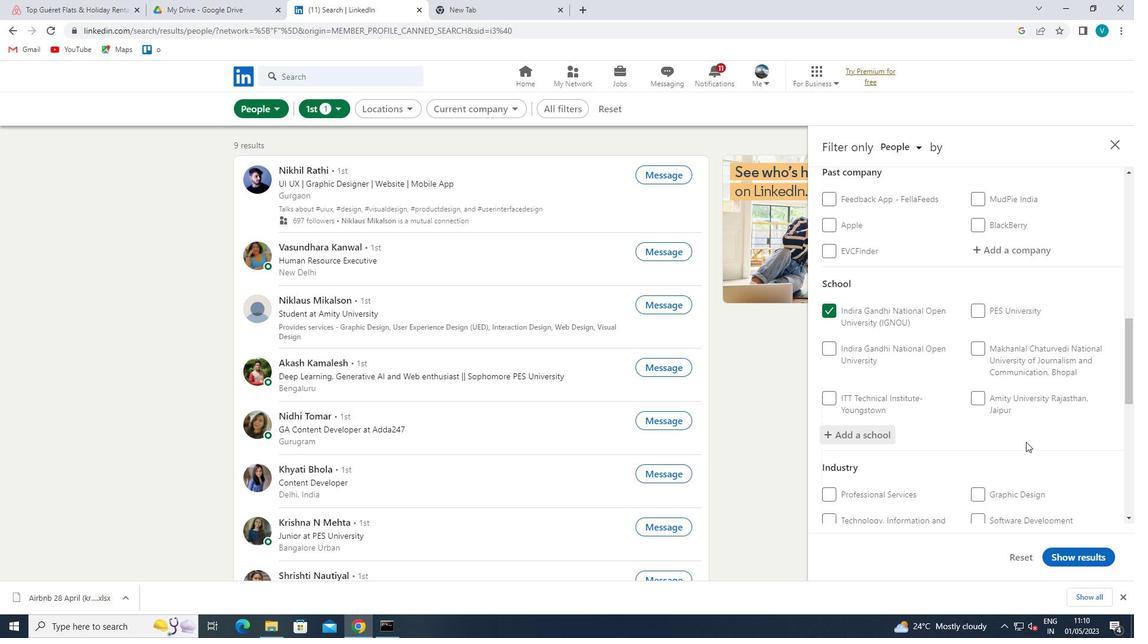 
Action: Mouse scrolled (1030, 439) with delta (0, 0)
Screenshot: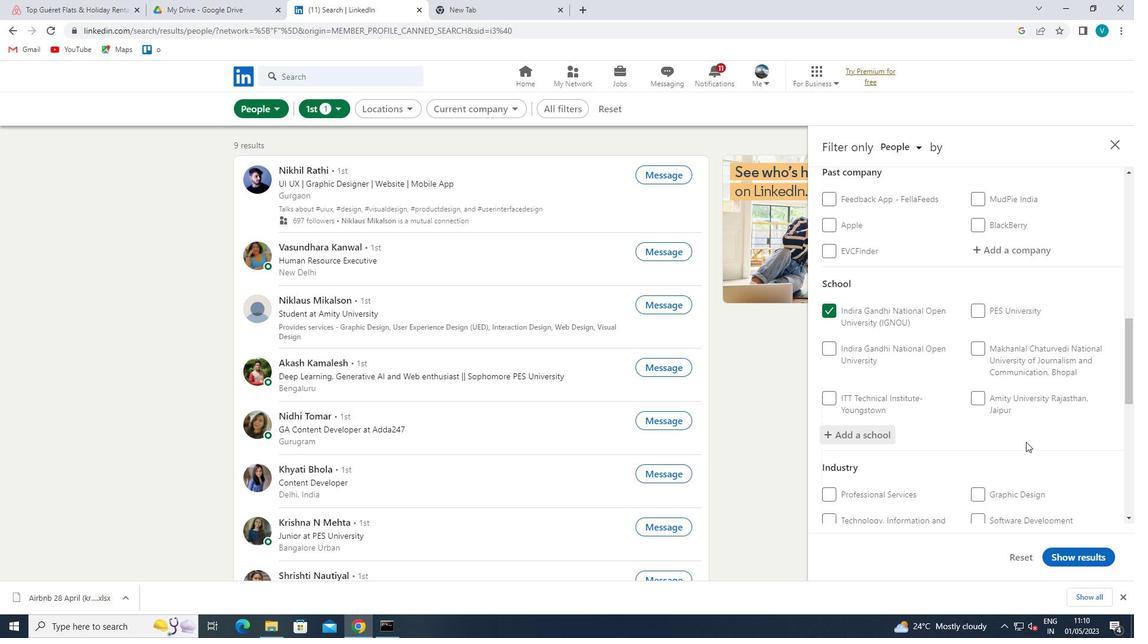 
Action: Mouse moved to (1030, 439)
Screenshot: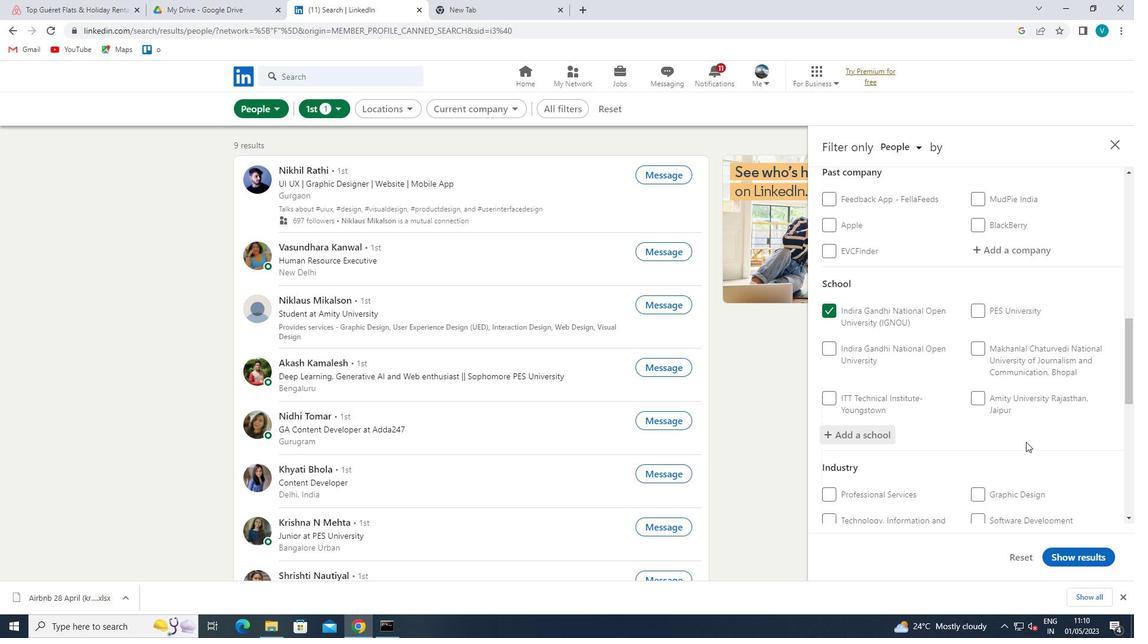 
Action: Mouse pressed left at (1030, 439)
Screenshot: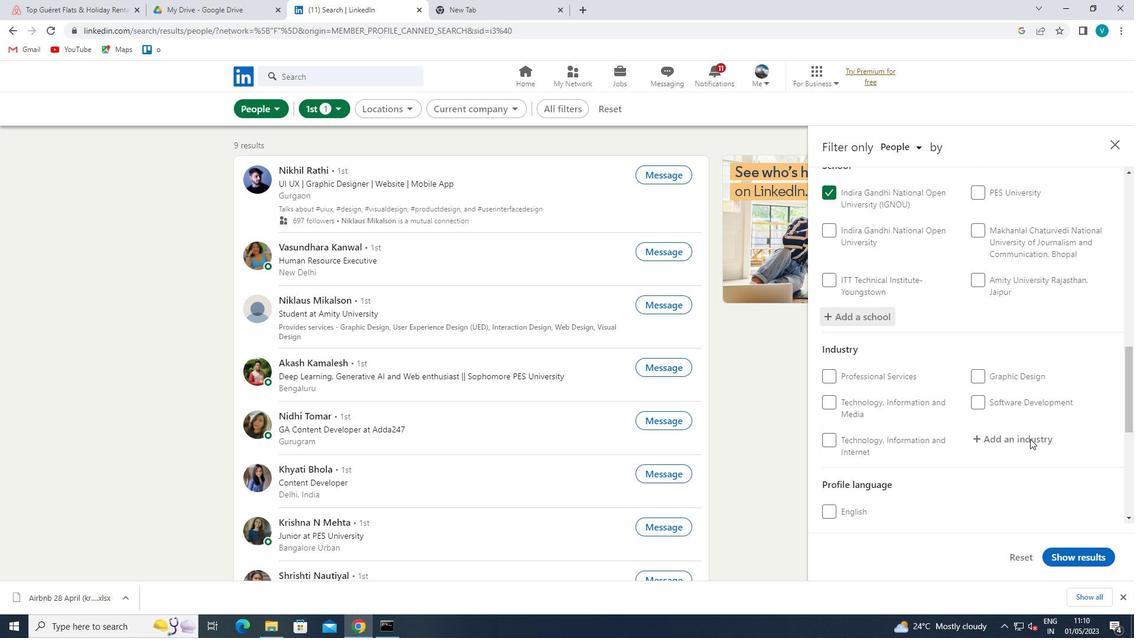 
Action: Key pressed <Key.shift>MAGNE
Screenshot: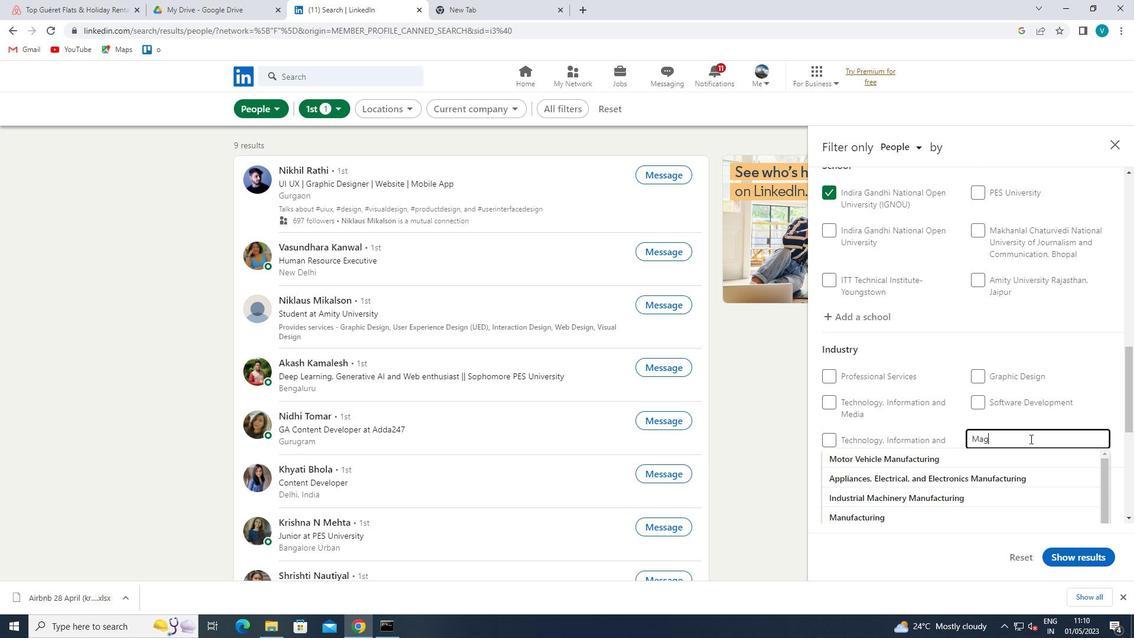 
Action: Mouse moved to (1008, 452)
Screenshot: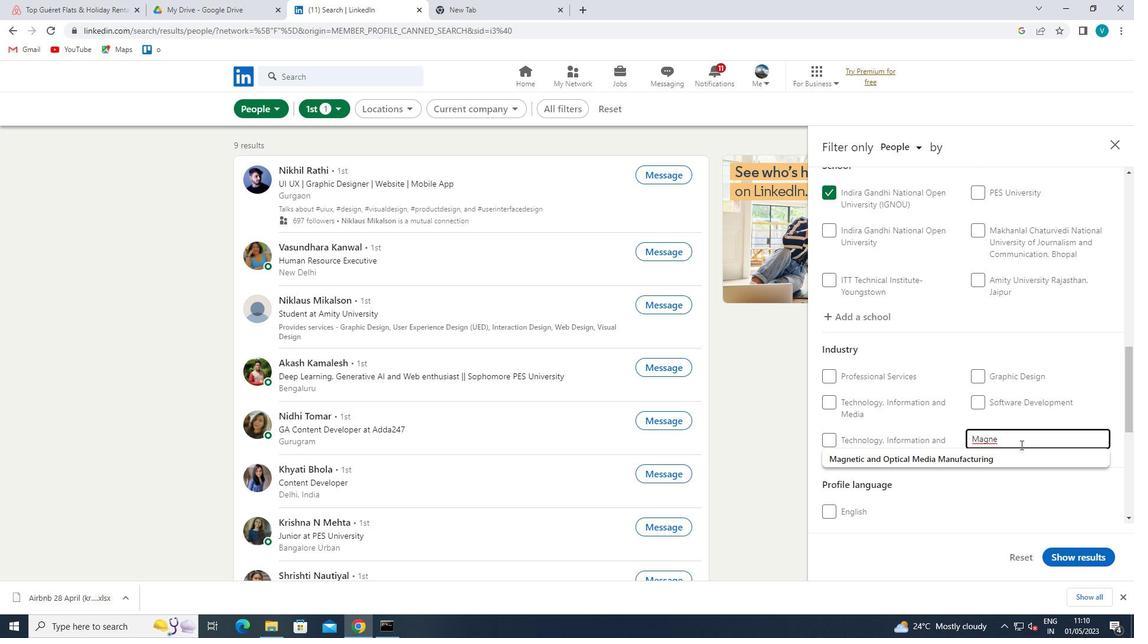 
Action: Mouse pressed left at (1008, 452)
Screenshot: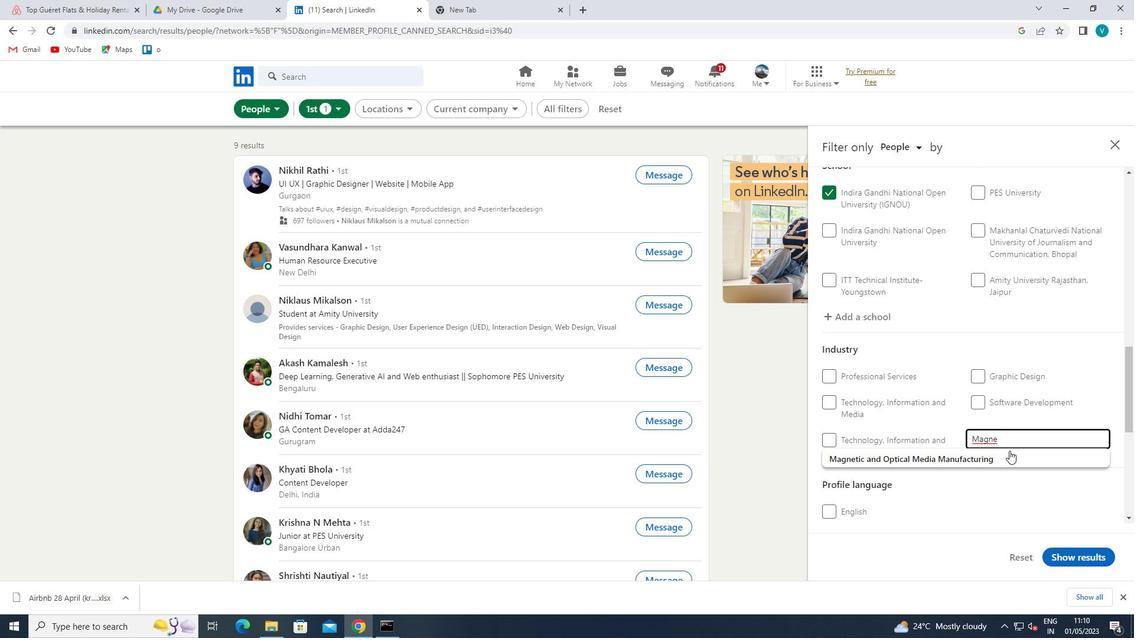 
Action: Mouse scrolled (1008, 451) with delta (0, 0)
Screenshot: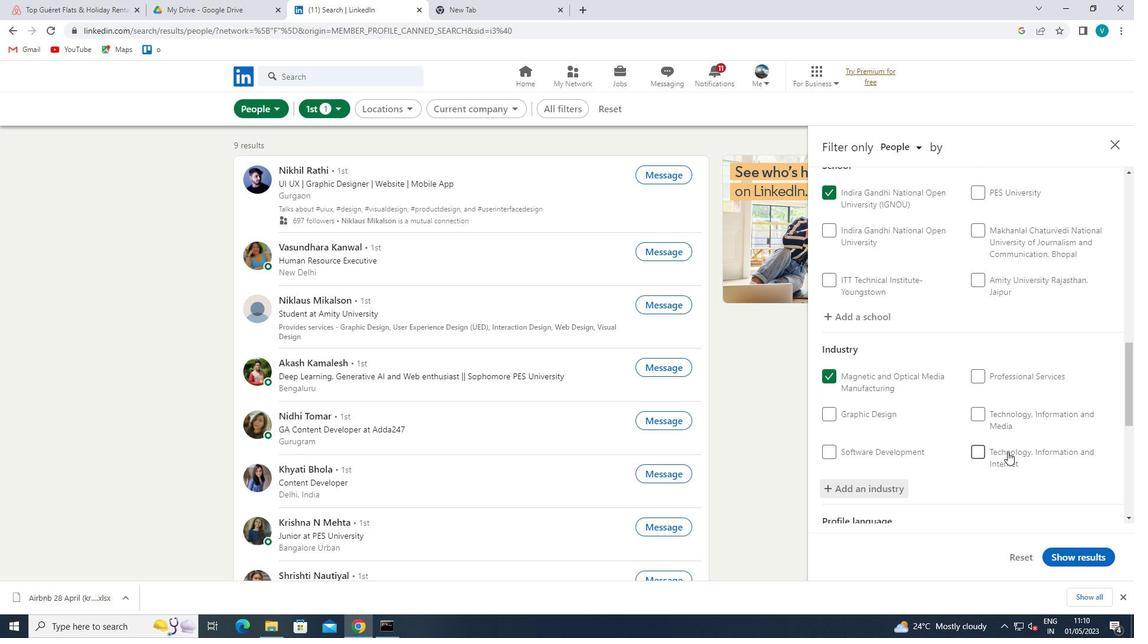 
Action: Mouse scrolled (1008, 451) with delta (0, 0)
Screenshot: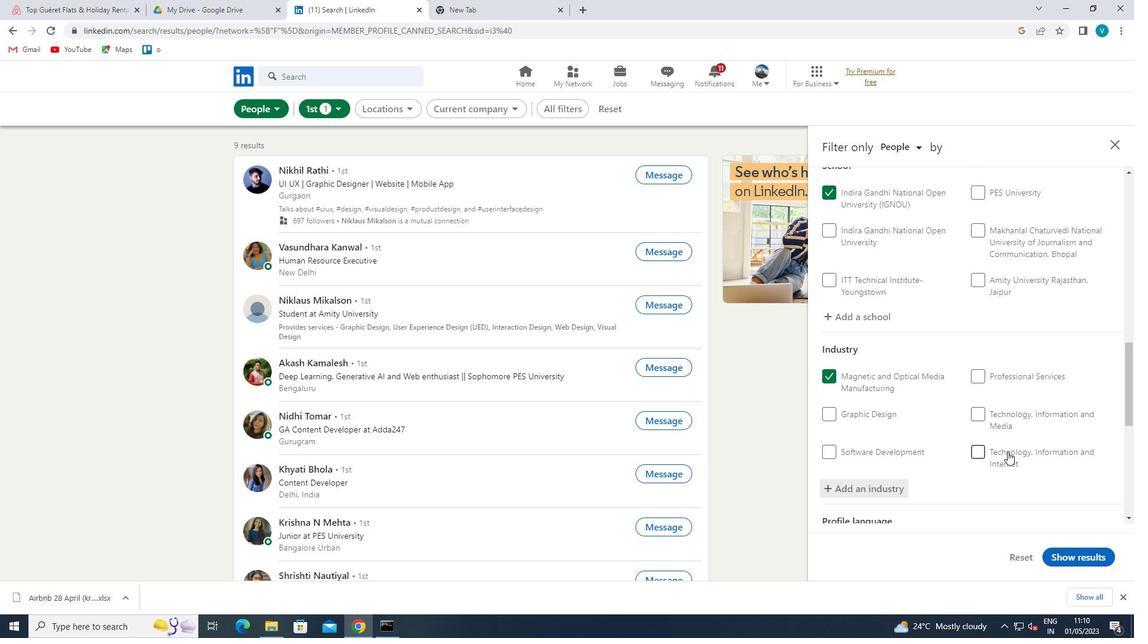 
Action: Mouse scrolled (1008, 451) with delta (0, 0)
Screenshot: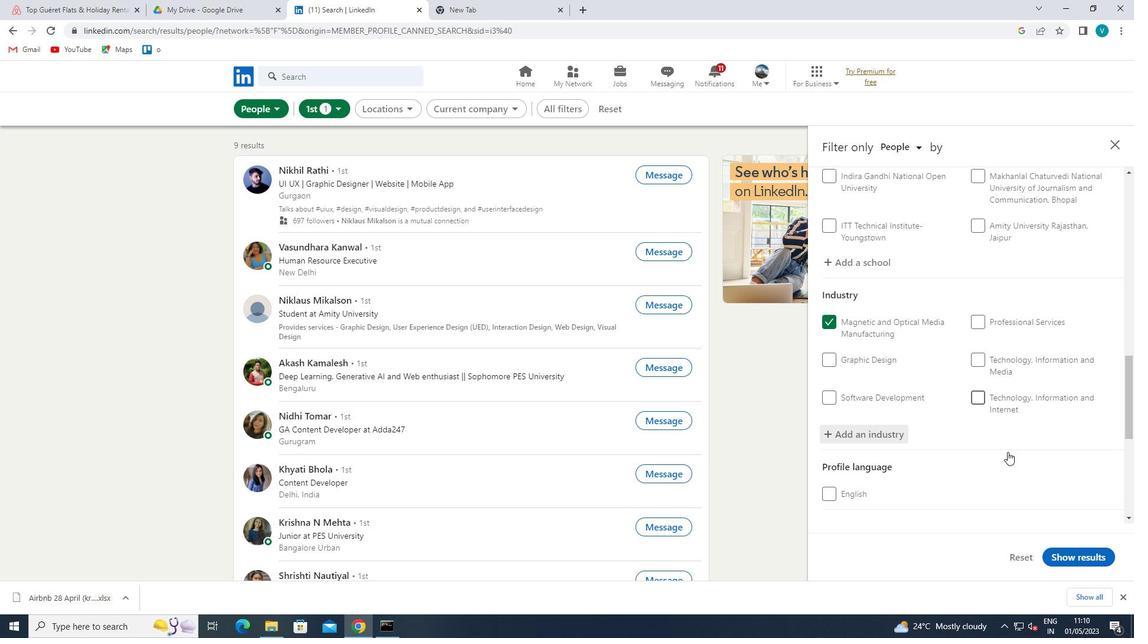 
Action: Mouse moved to (1007, 452)
Screenshot: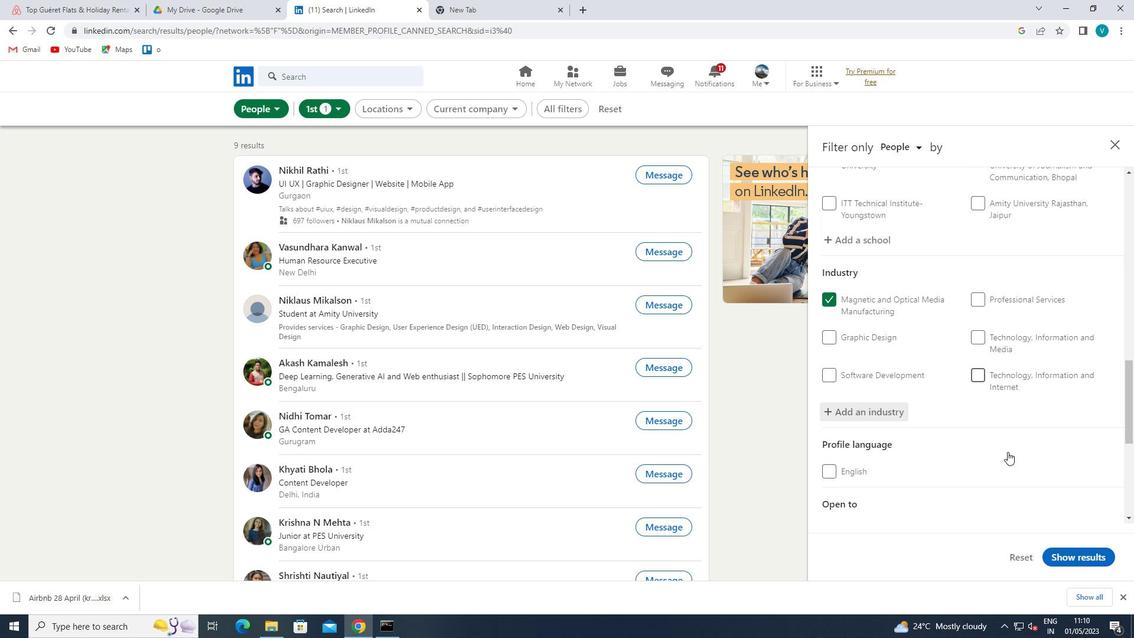 
Action: Mouse scrolled (1007, 452) with delta (0, 0)
Screenshot: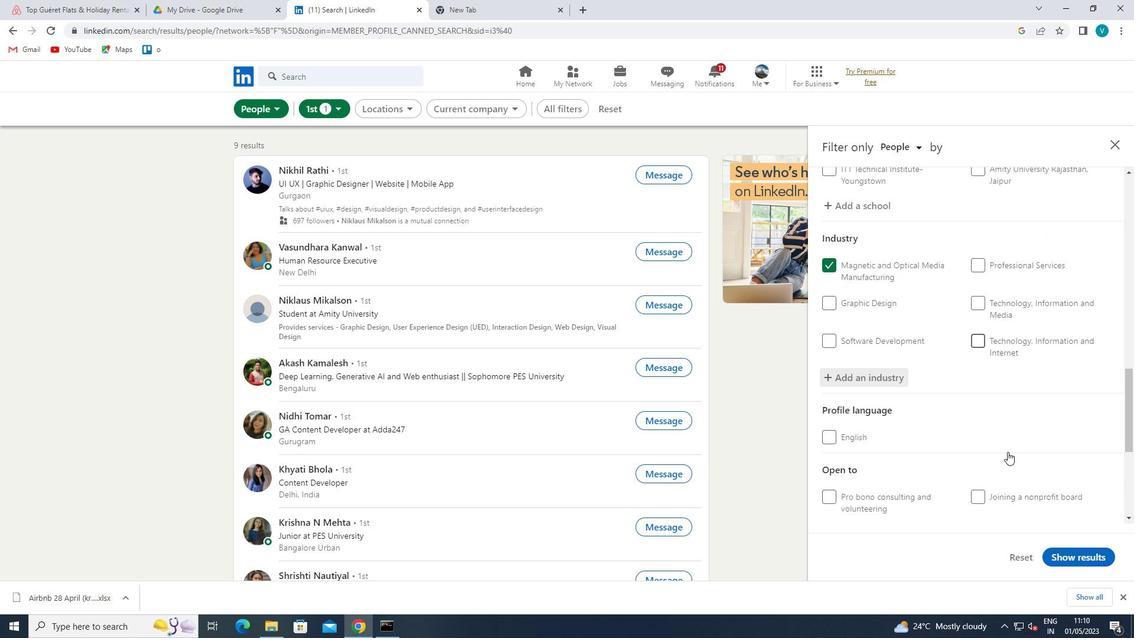 
Action: Mouse moved to (1010, 450)
Screenshot: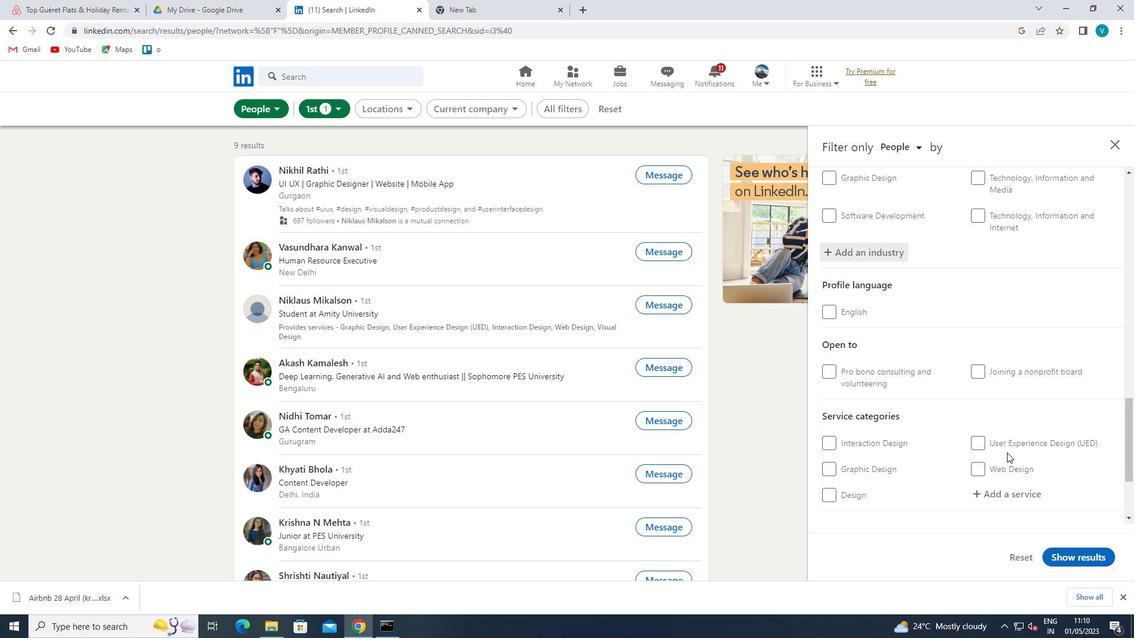 
Action: Mouse scrolled (1010, 450) with delta (0, 0)
Screenshot: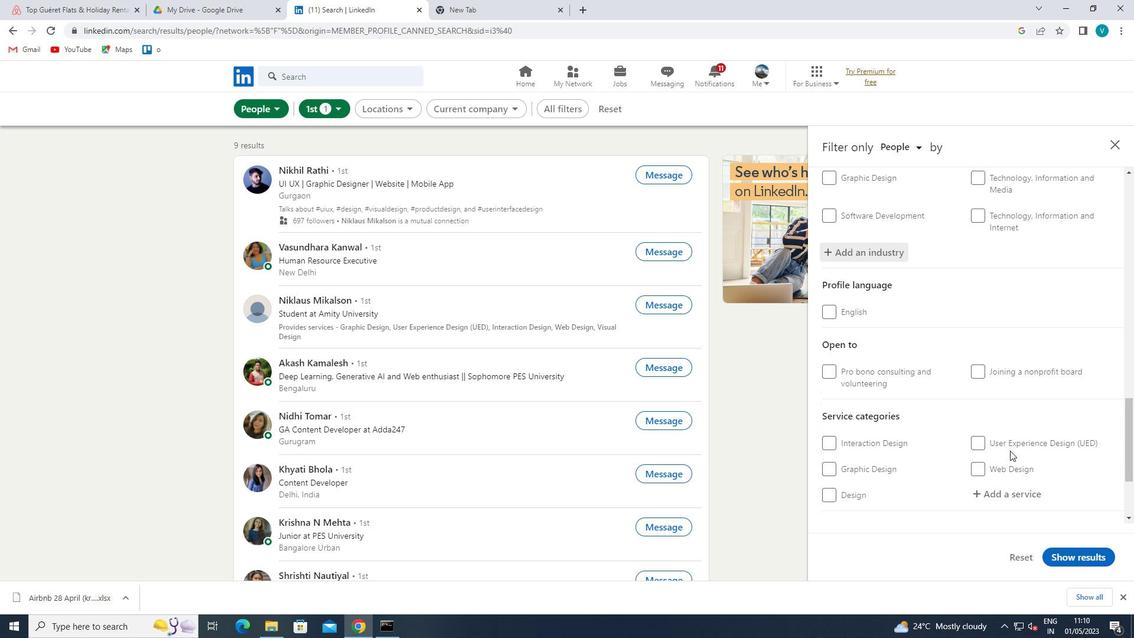 
Action: Mouse moved to (1012, 434)
Screenshot: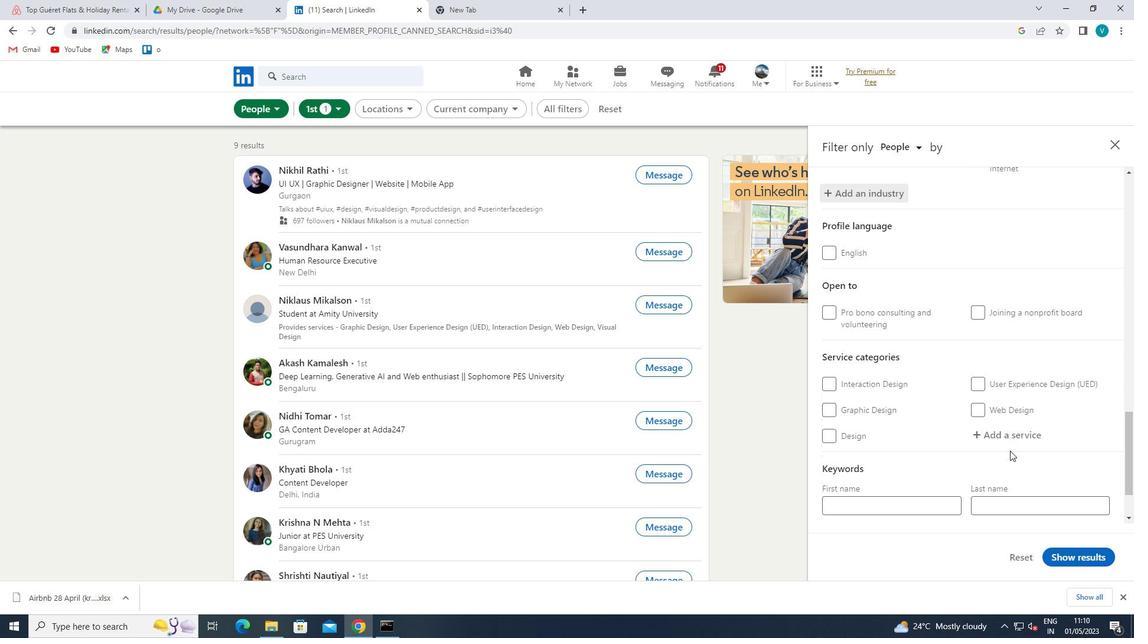 
Action: Mouse pressed left at (1012, 434)
Screenshot: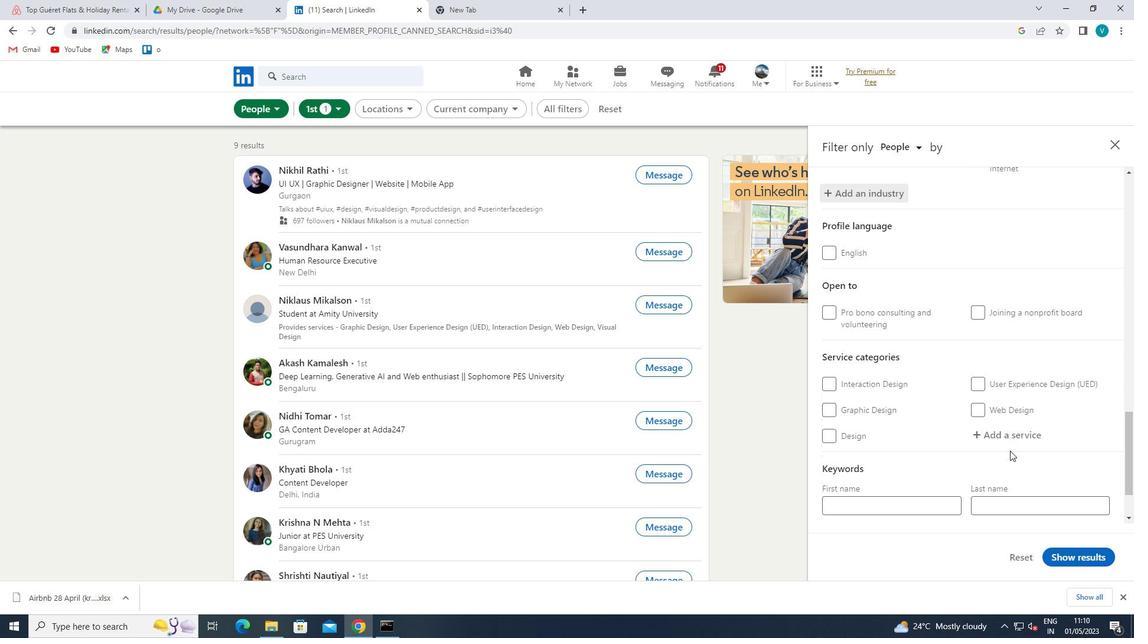 
Action: Mouse moved to (1015, 431)
Screenshot: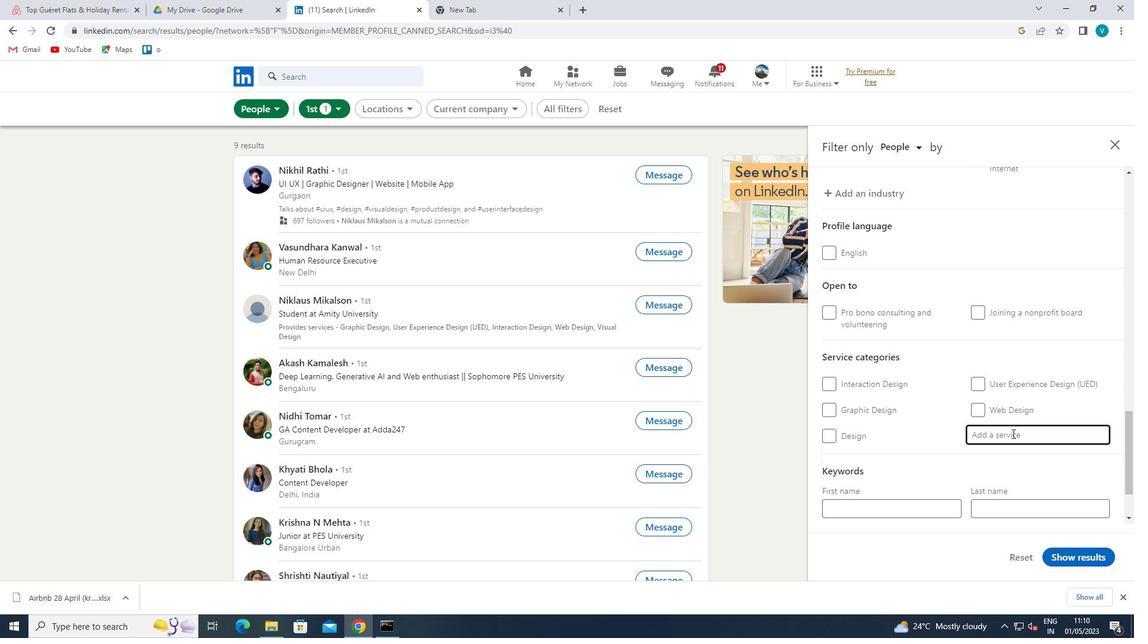 
Action: Key pressed <Key.shift>EXECUTIVE<Key.space>
Screenshot: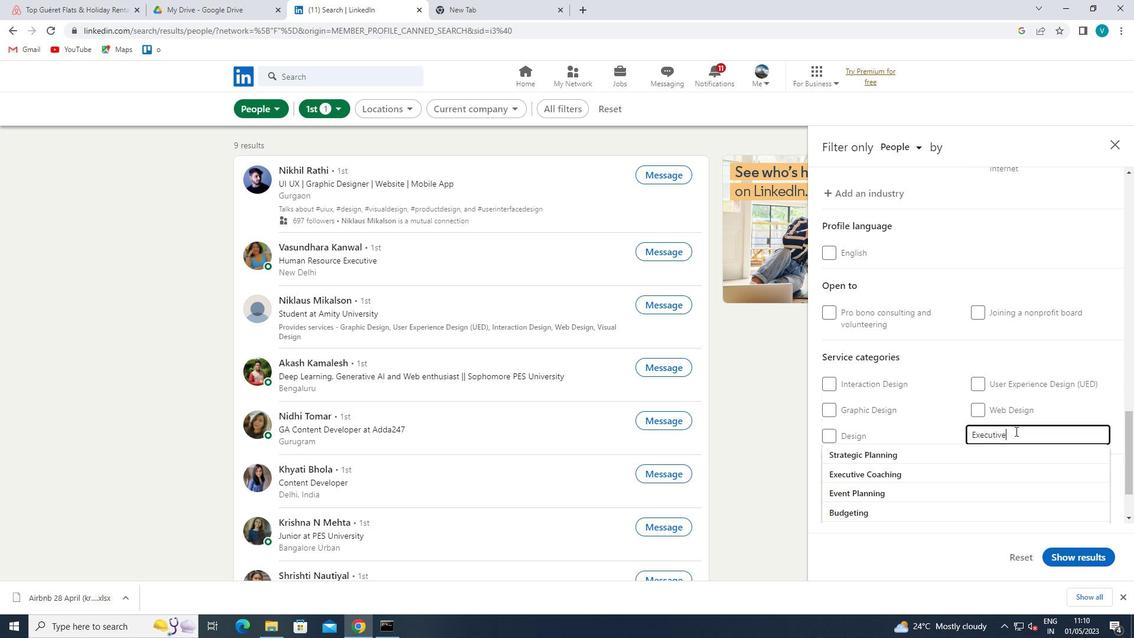 
Action: Mouse moved to (987, 455)
Screenshot: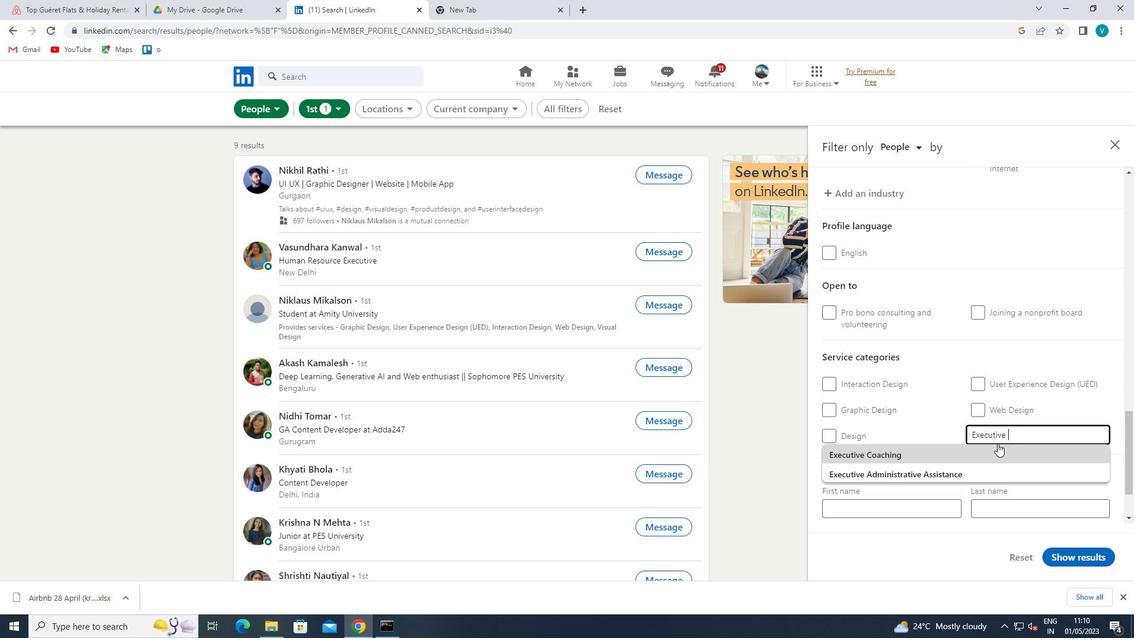 
Action: Mouse pressed left at (987, 455)
Screenshot: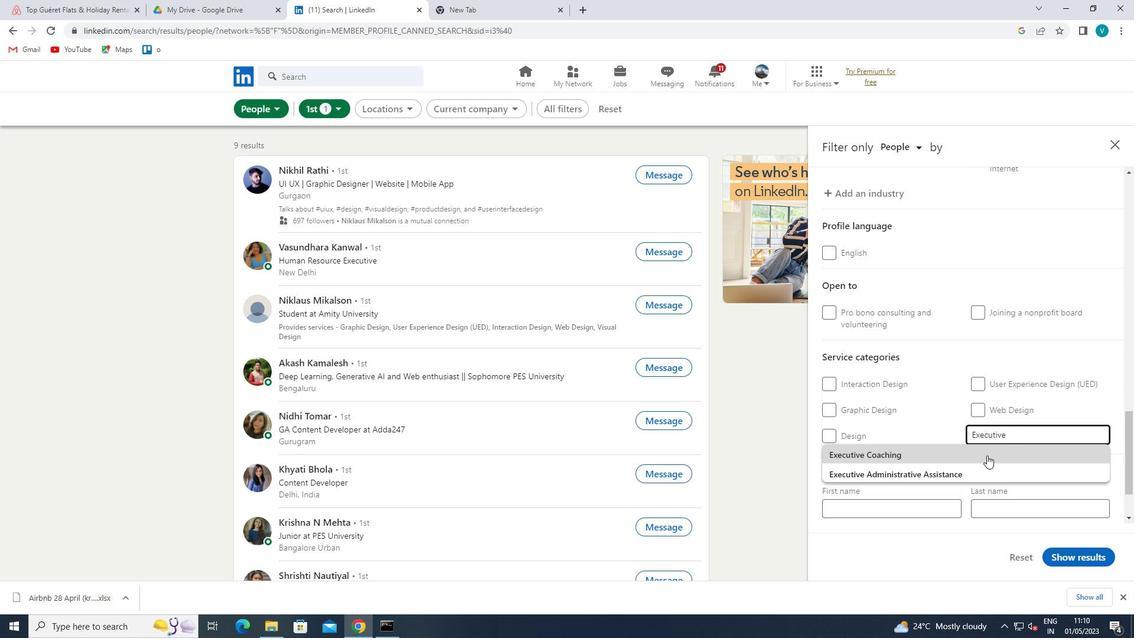 
Action: Mouse moved to (994, 429)
Screenshot: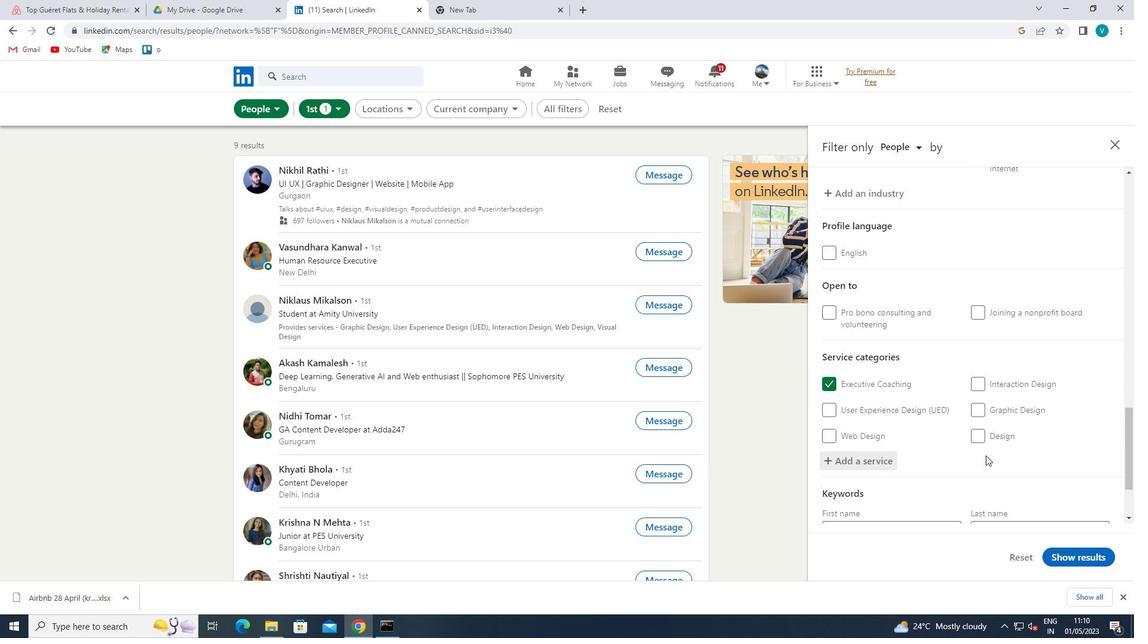 
Action: Mouse scrolled (994, 428) with delta (0, 0)
Screenshot: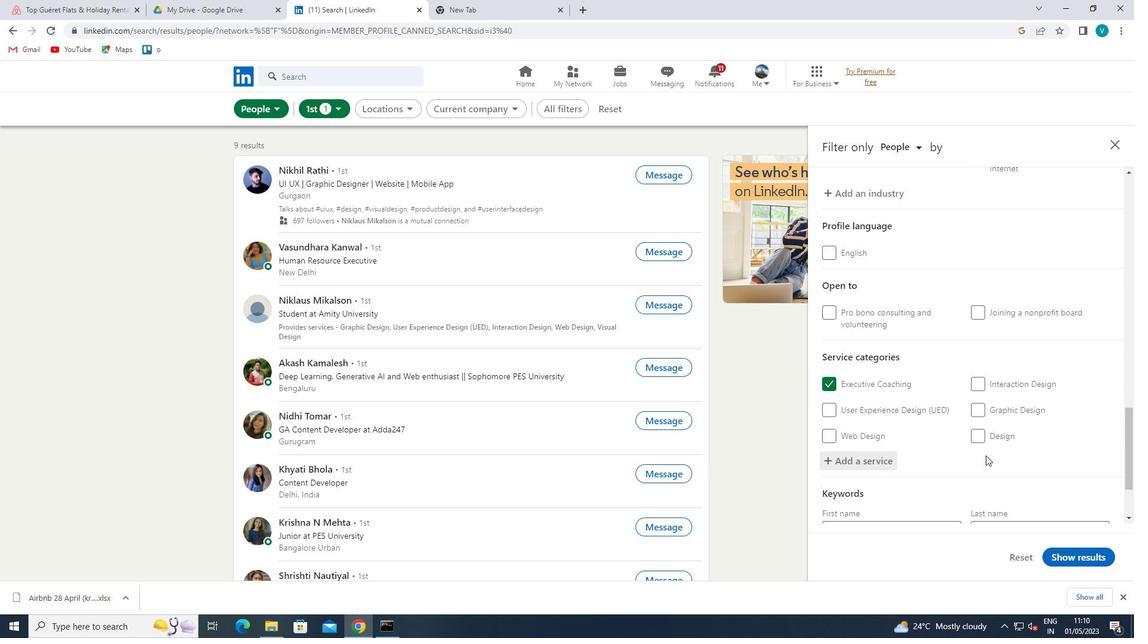 
Action: Mouse moved to (986, 424)
Screenshot: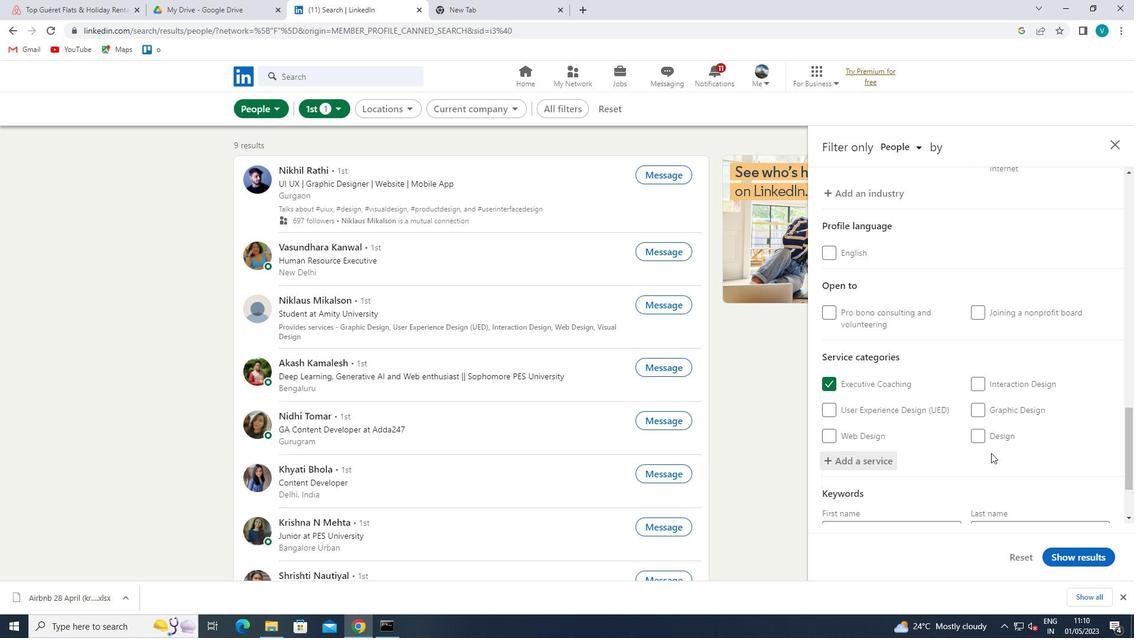 
Action: Mouse scrolled (986, 424) with delta (0, 0)
Screenshot: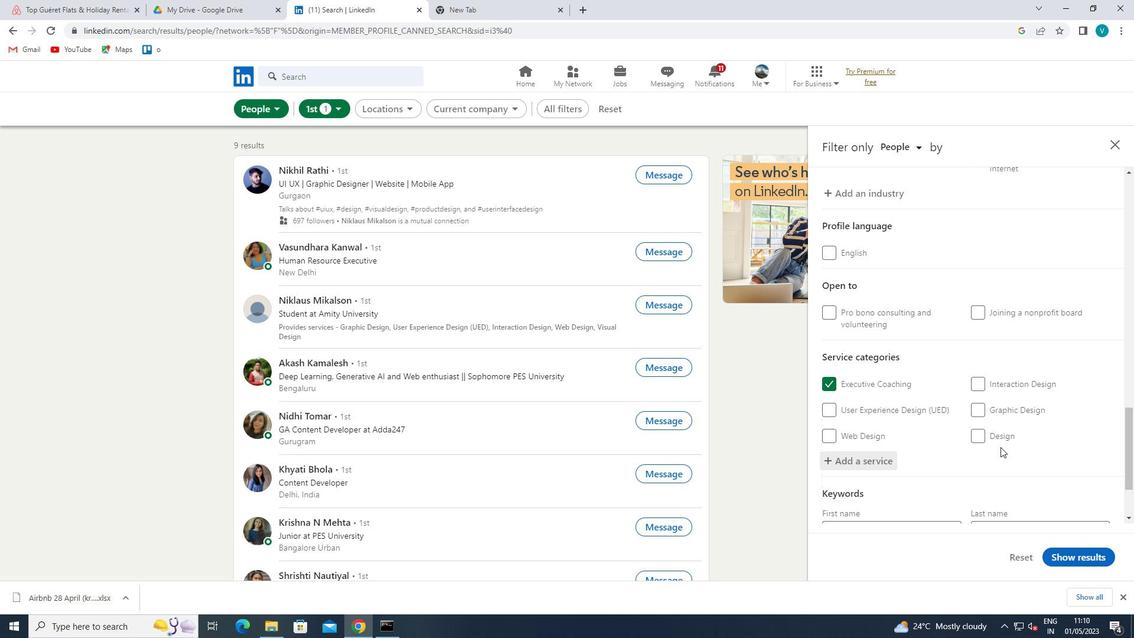 
Action: Mouse moved to (982, 424)
Screenshot: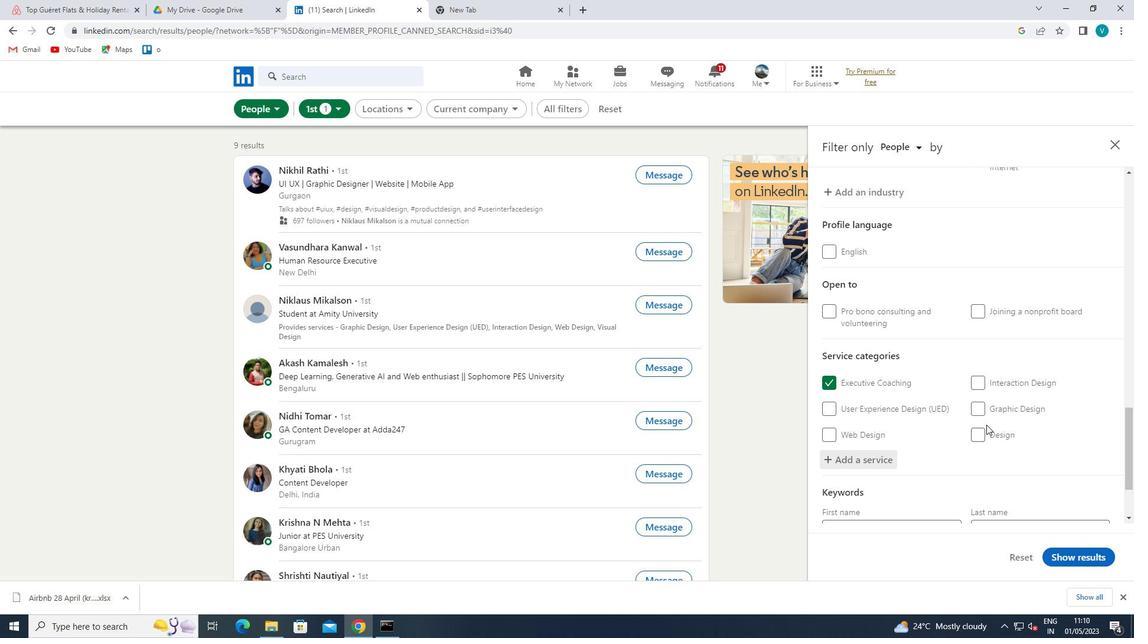 
Action: Mouse scrolled (982, 424) with delta (0, 0)
Screenshot: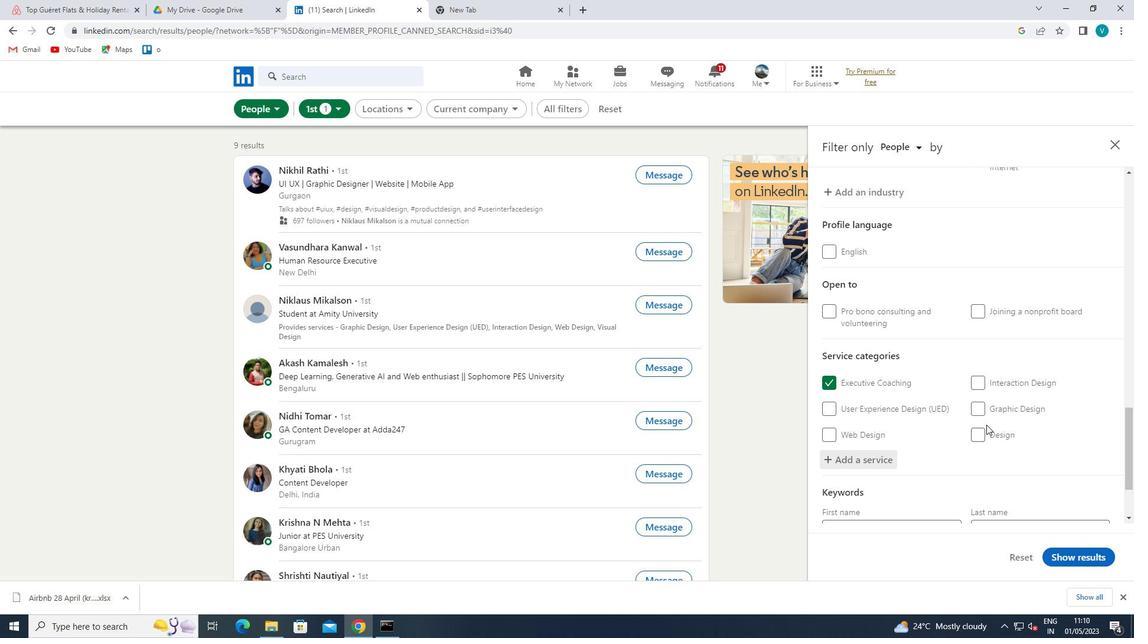 
Action: Mouse moved to (917, 471)
Screenshot: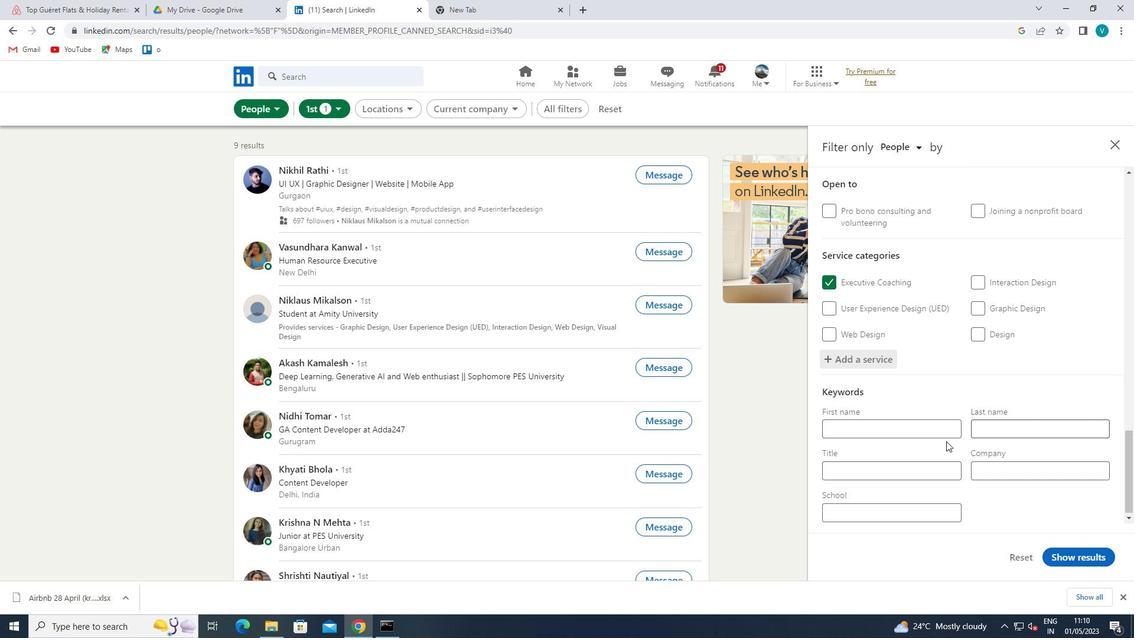 
Action: Mouse pressed left at (917, 471)
Screenshot: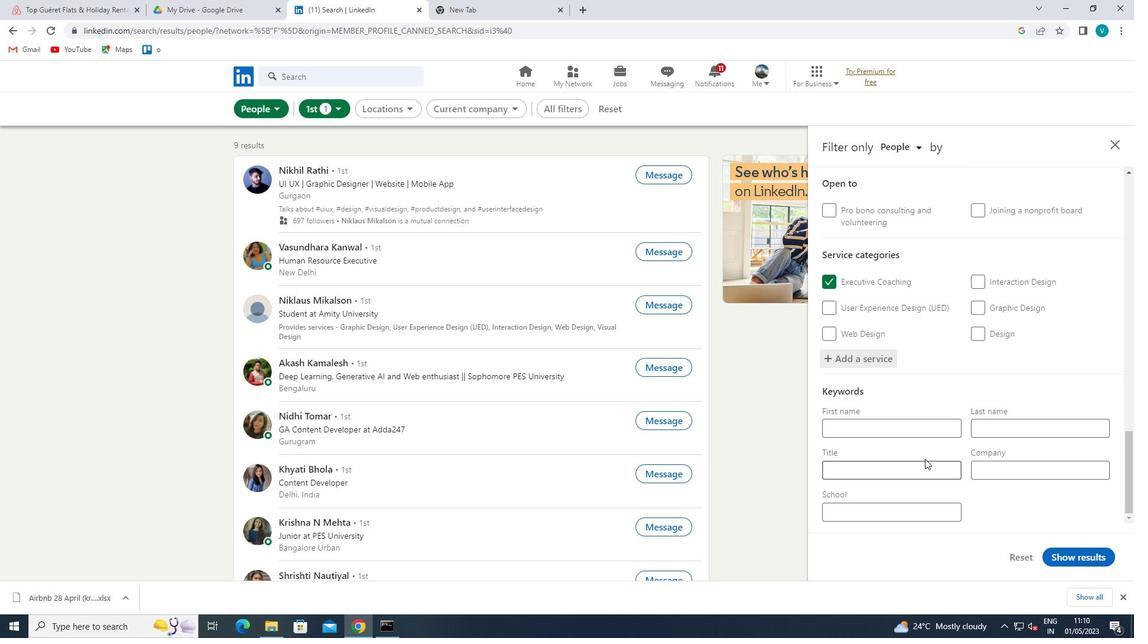 
Action: Key pressed <Key.shift>RECEPTIONIST
Screenshot: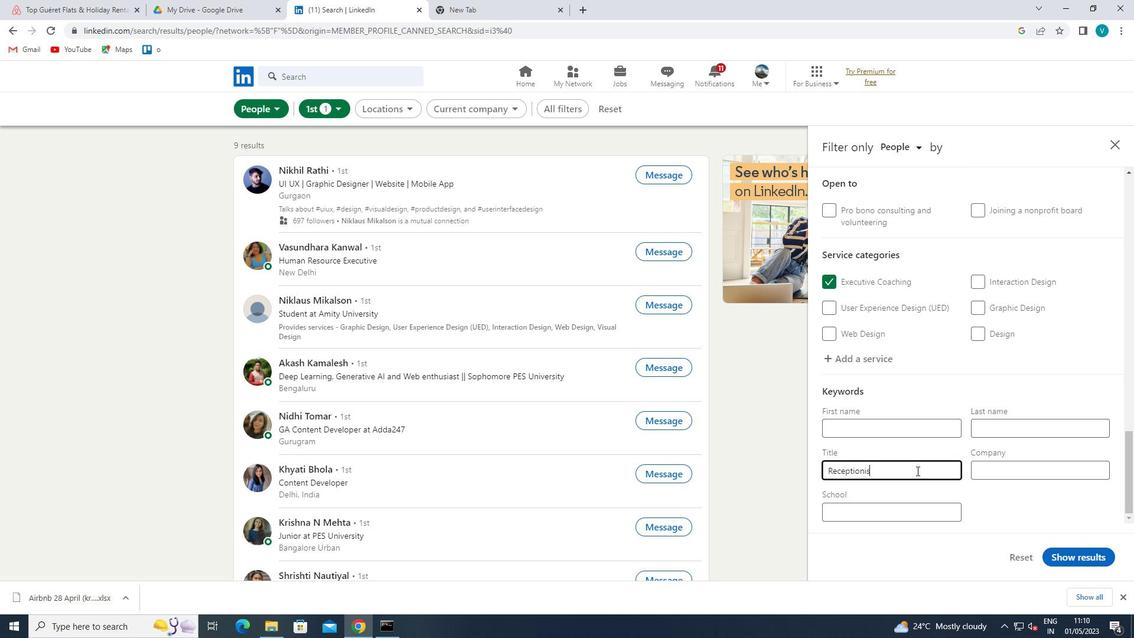 
Action: Mouse moved to (1066, 550)
Screenshot: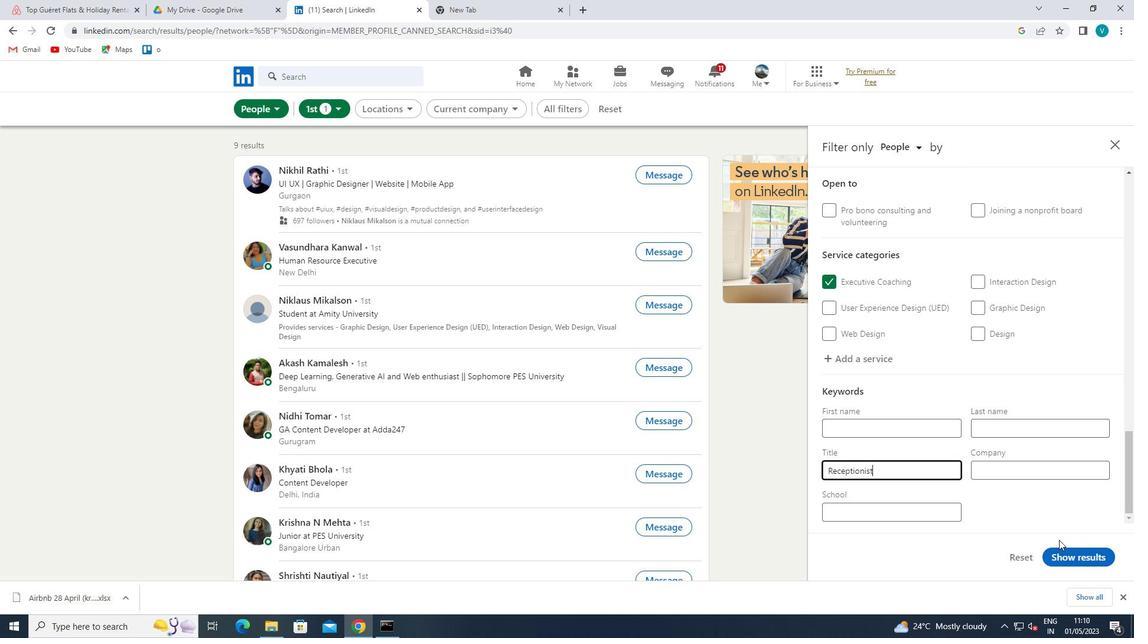 
Action: Mouse pressed left at (1066, 550)
Screenshot: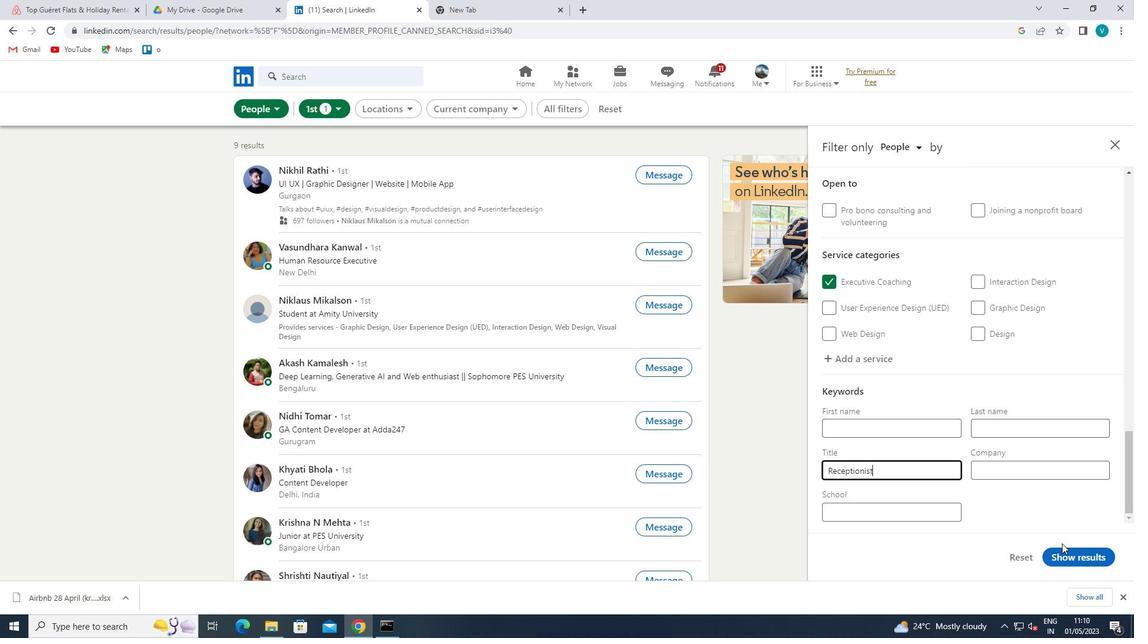 
Action: Mouse moved to (1060, 554)
Screenshot: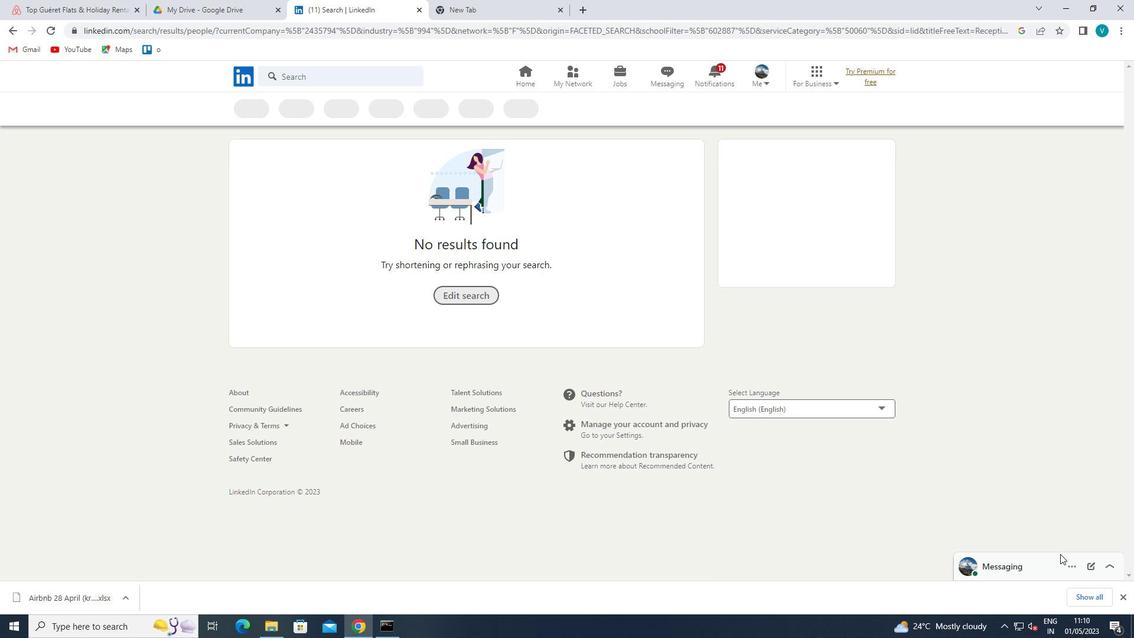 
